 Task: Look for space in Juwana, Indonesia from 21st June, 2023 to 29th June, 2023 for 4 adults in price range Rs.7000 to Rs.12000. Place can be entire place with 2 bedrooms having 2 beds and 2 bathrooms. Property type can be house, flat, guest house. Booking option can be shelf check-in. Required host language is English.
Action: Mouse moved to (429, 78)
Screenshot: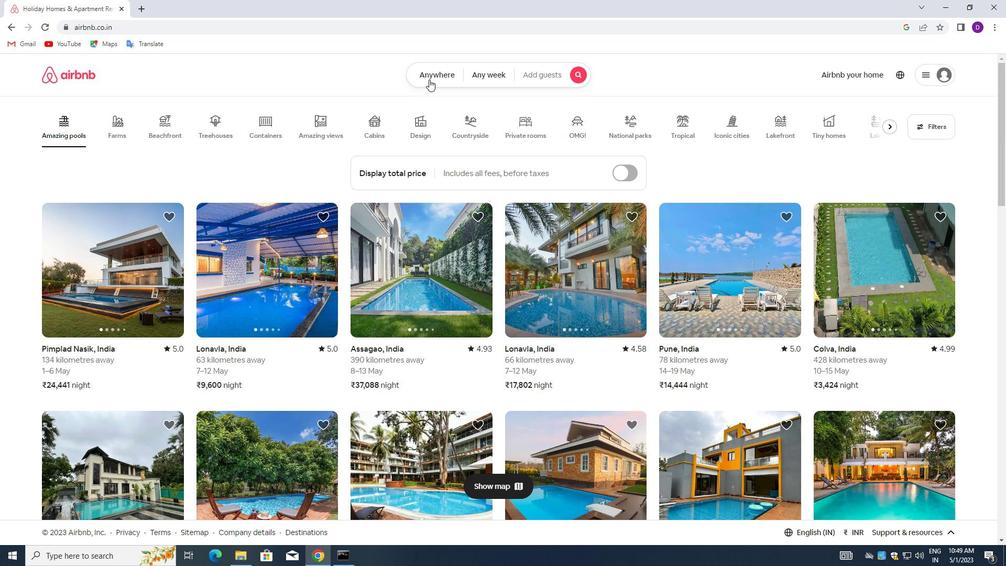 
Action: Mouse pressed left at (429, 78)
Screenshot: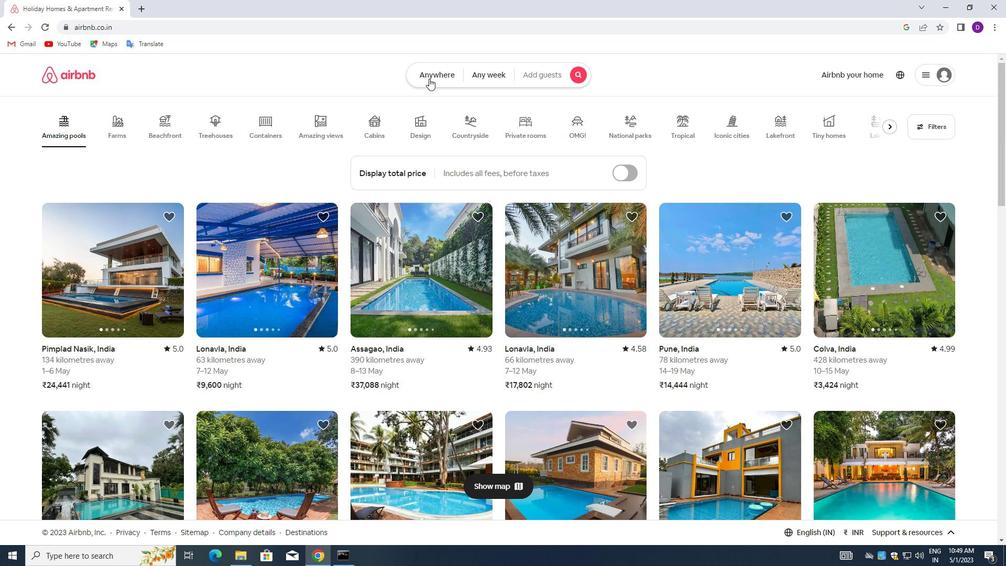 
Action: Mouse moved to (326, 116)
Screenshot: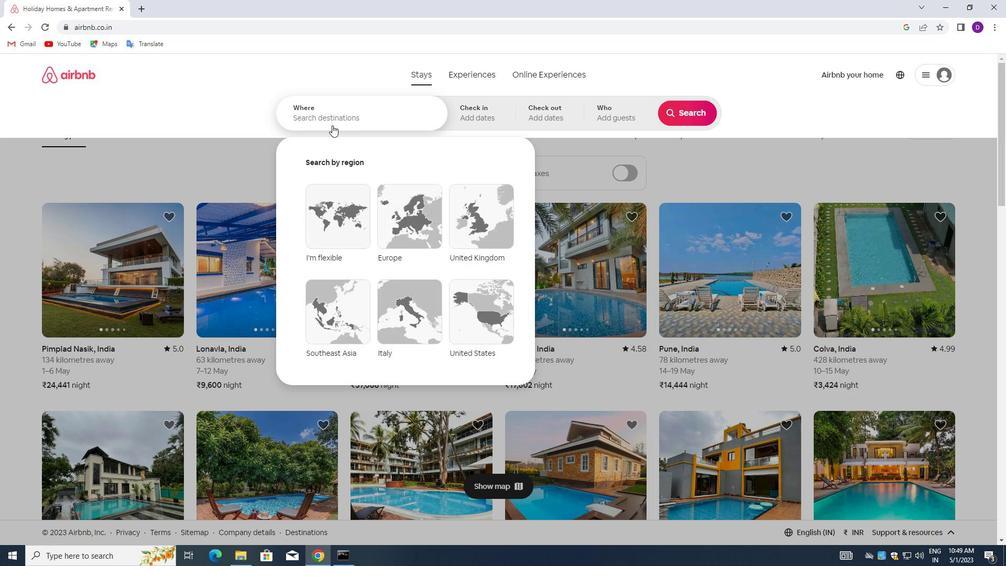 
Action: Mouse pressed left at (326, 116)
Screenshot: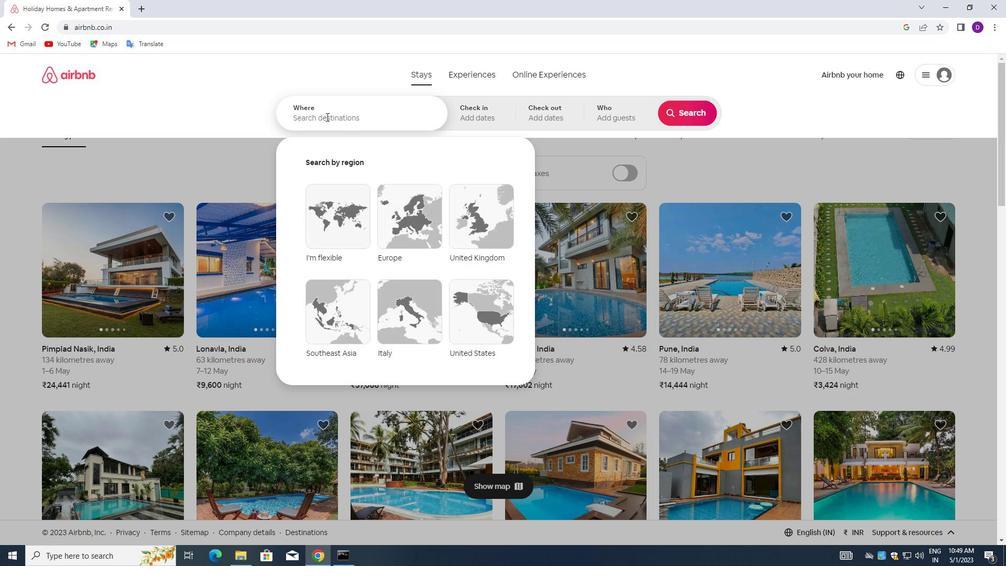 
Action: Mouse moved to (304, 113)
Screenshot: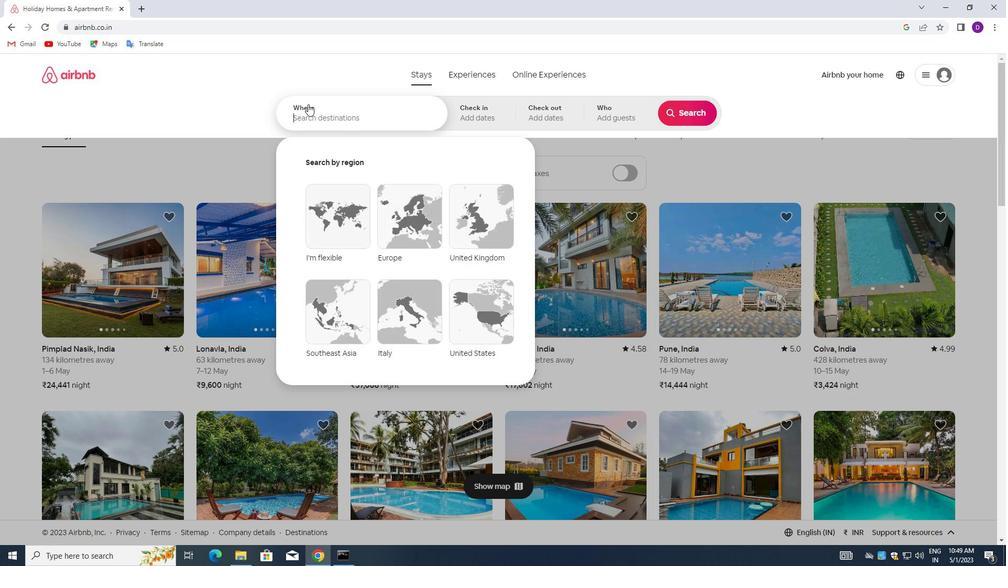 
Action: Mouse pressed left at (304, 113)
Screenshot: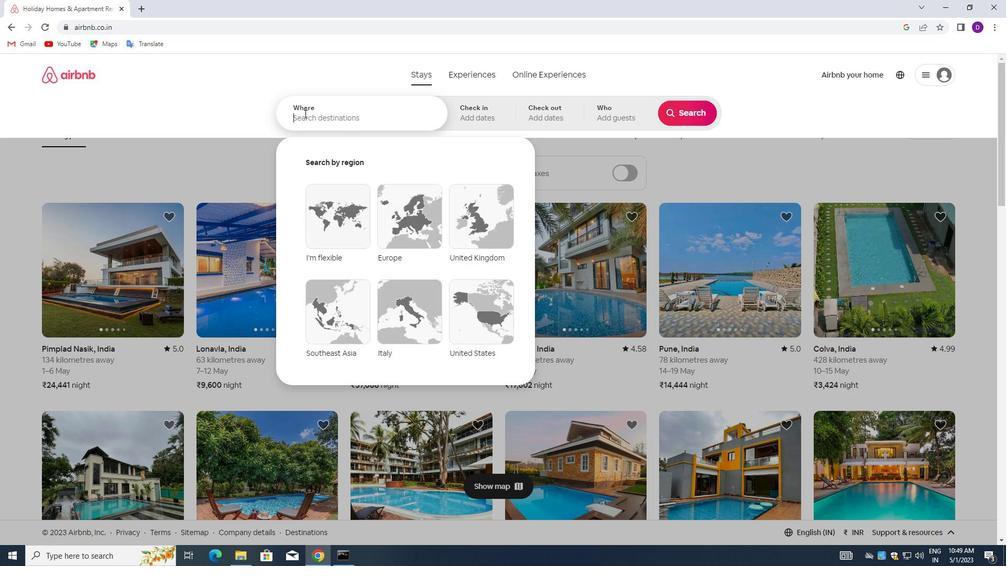 
Action: Key pressed <Key.shift>JUWANA,<Key.space><Key.shift>INDONESIA<Key.enter>
Screenshot: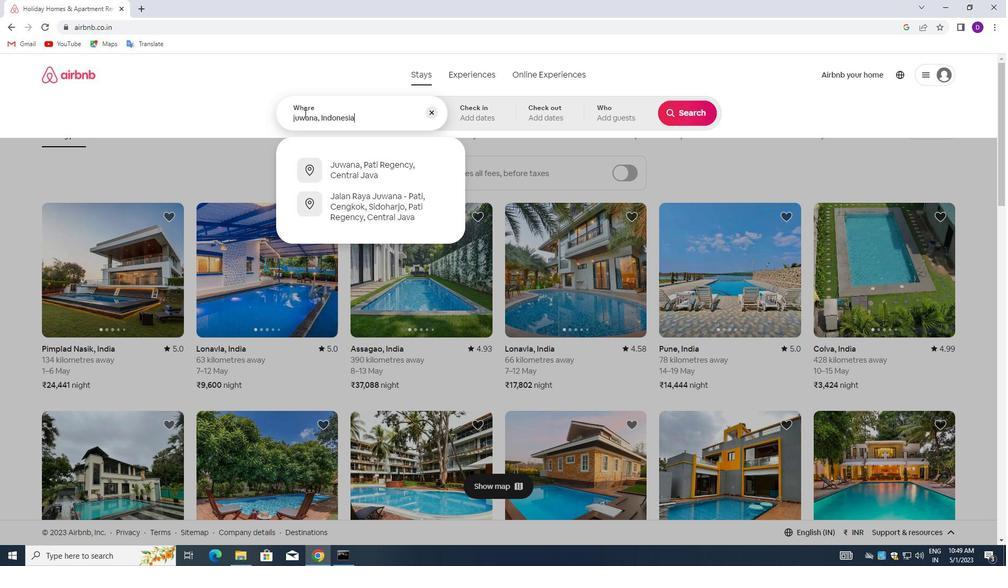 
Action: Mouse moved to (598, 319)
Screenshot: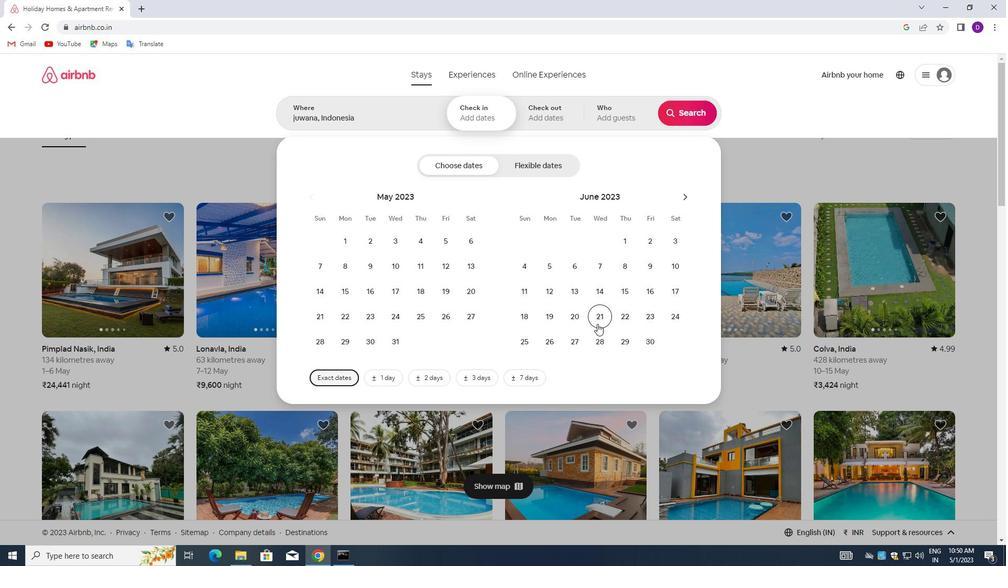 
Action: Mouse pressed left at (598, 319)
Screenshot: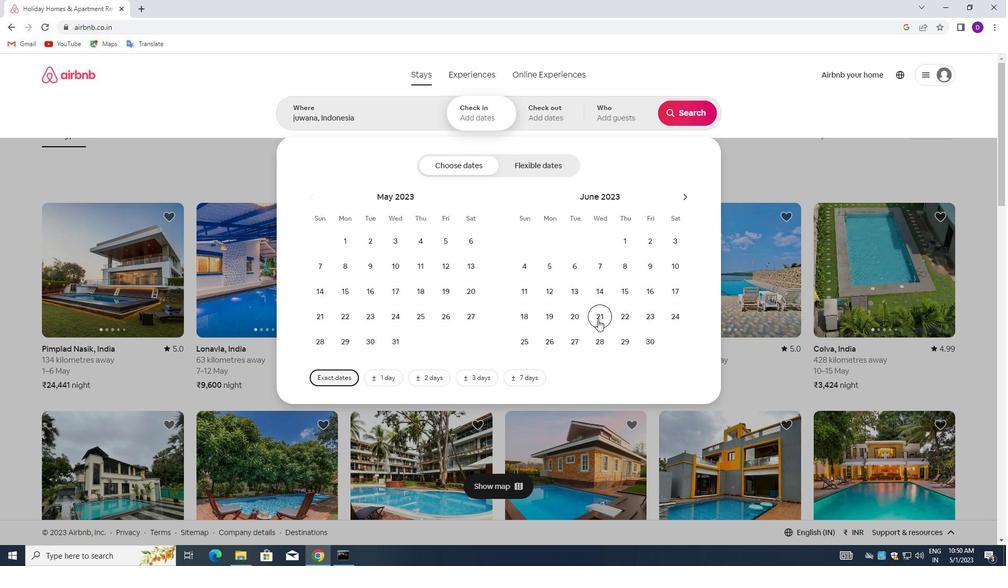 
Action: Mouse moved to (618, 333)
Screenshot: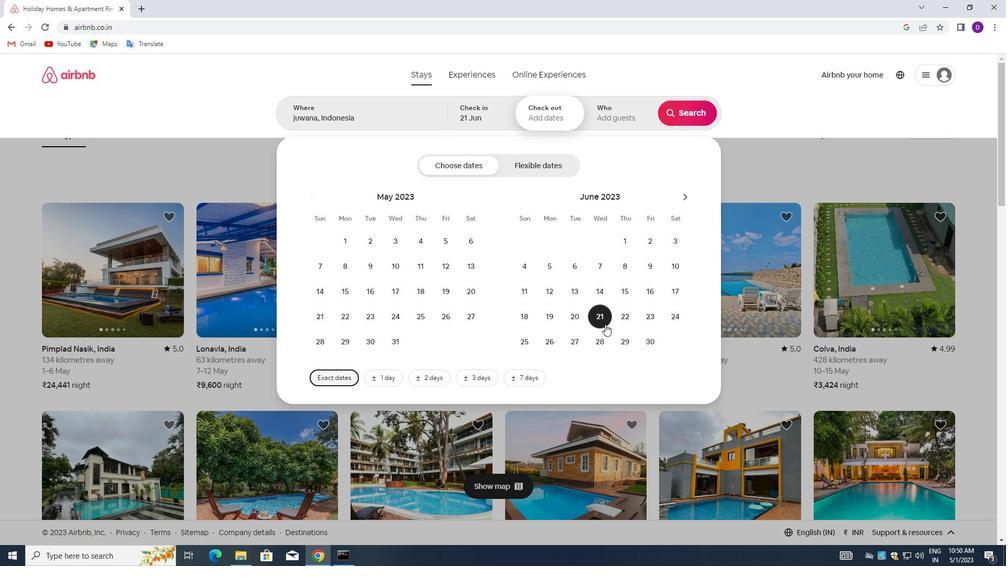 
Action: Mouse pressed left at (618, 333)
Screenshot: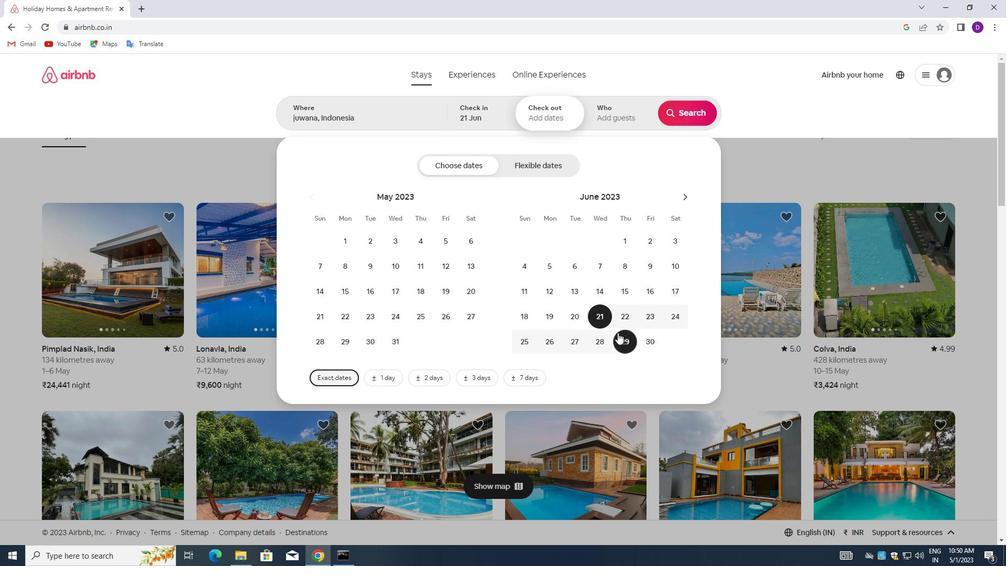 
Action: Mouse moved to (610, 120)
Screenshot: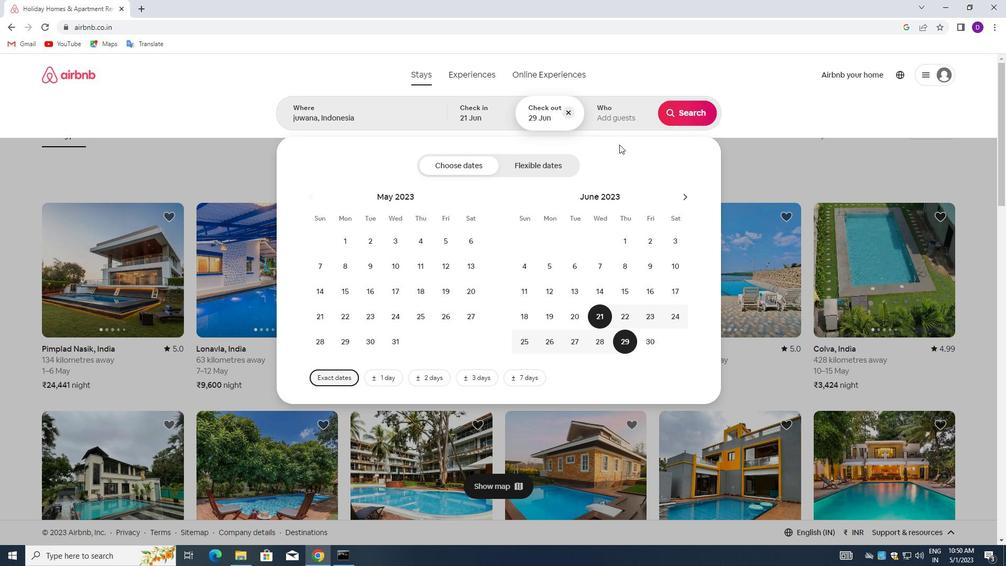 
Action: Mouse pressed left at (610, 120)
Screenshot: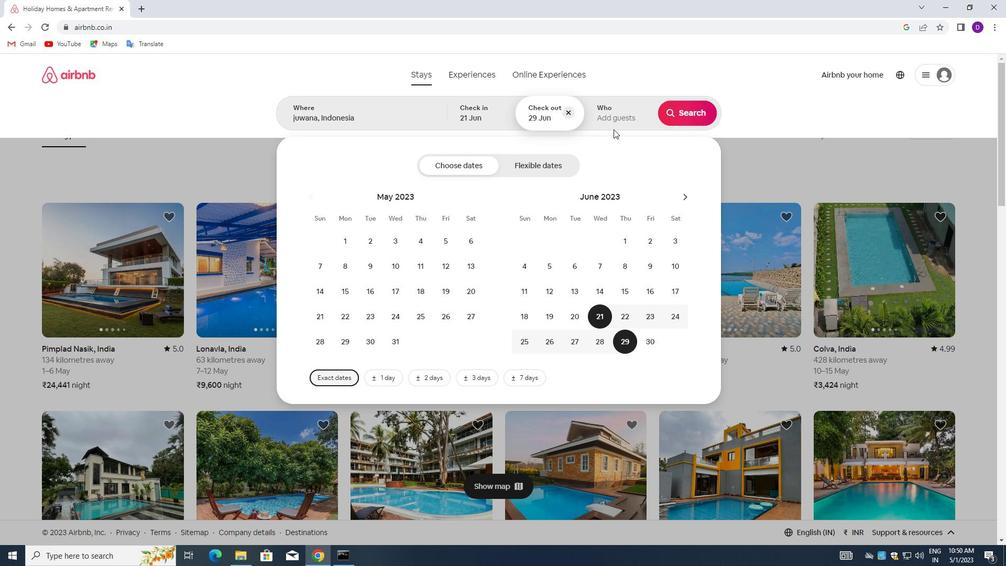 
Action: Mouse moved to (692, 166)
Screenshot: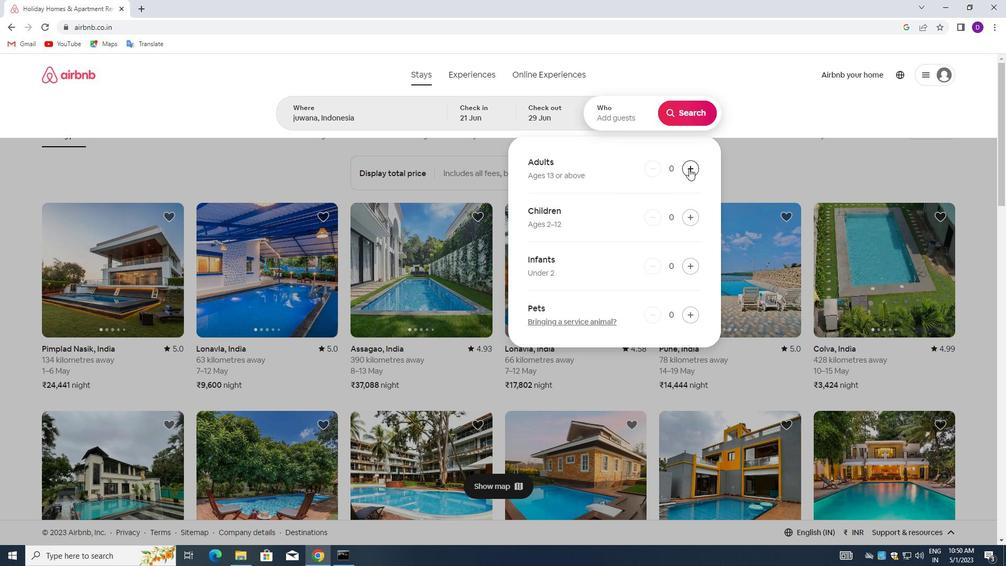 
Action: Mouse pressed left at (692, 166)
Screenshot: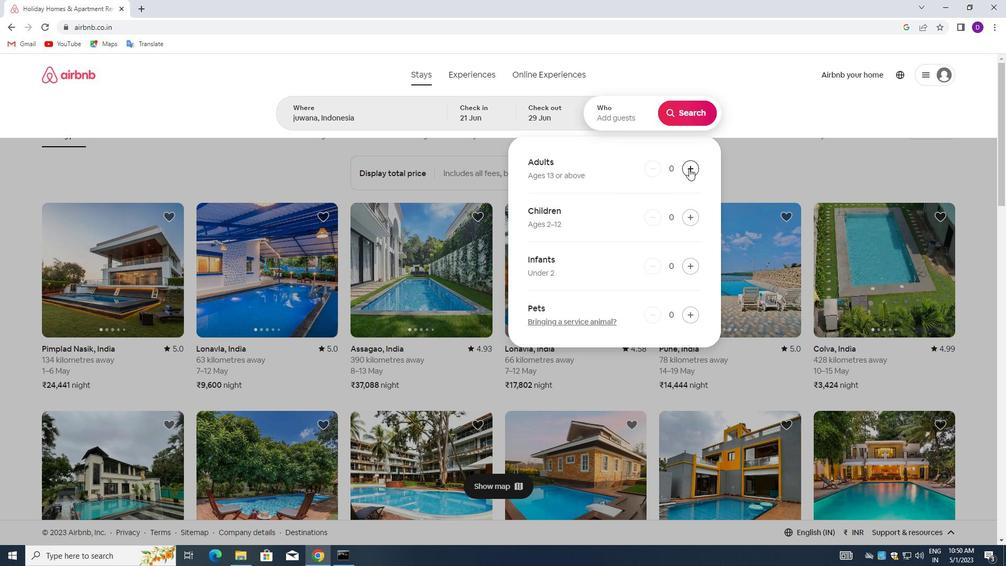 
Action: Mouse pressed left at (692, 166)
Screenshot: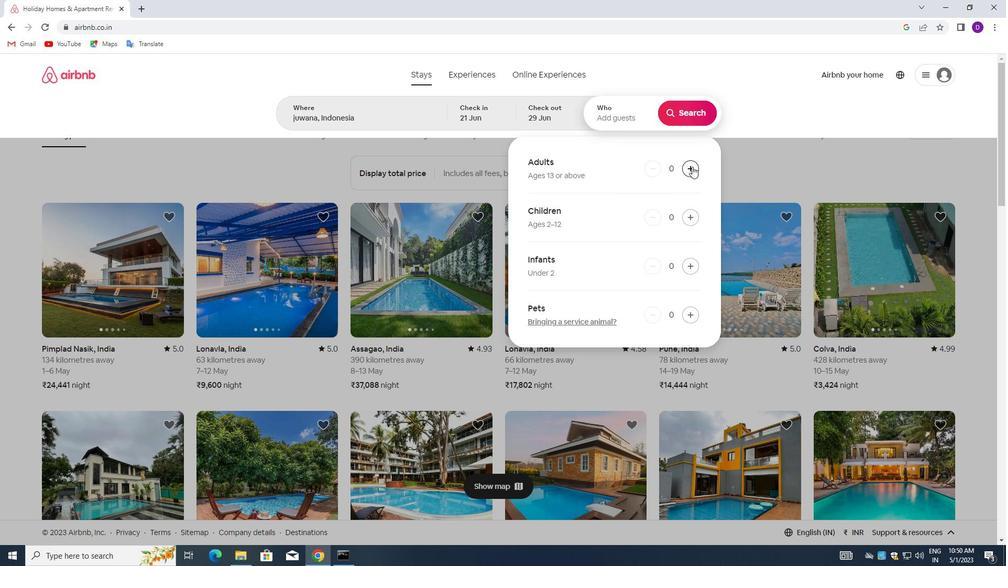
Action: Mouse pressed left at (692, 166)
Screenshot: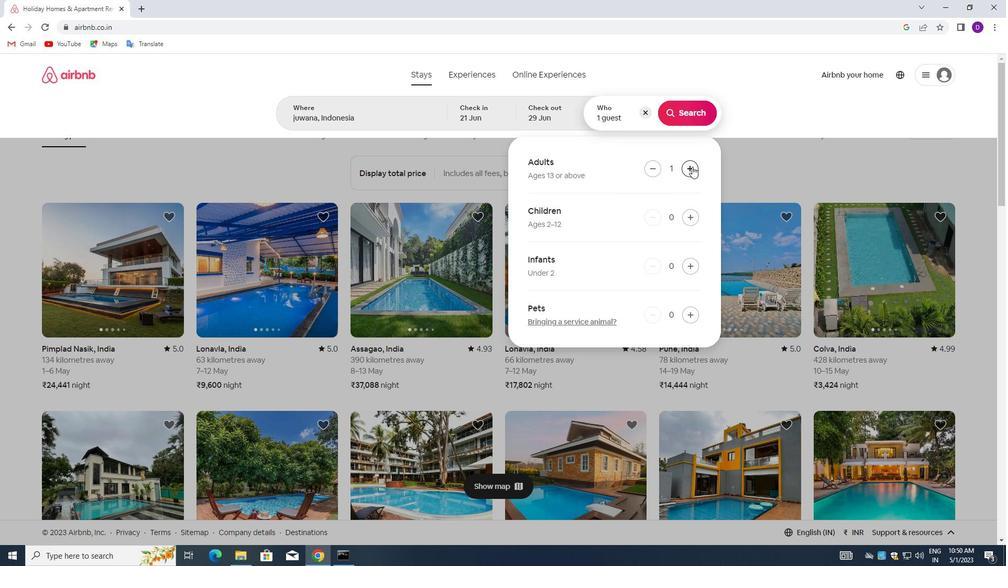 
Action: Mouse pressed left at (692, 166)
Screenshot: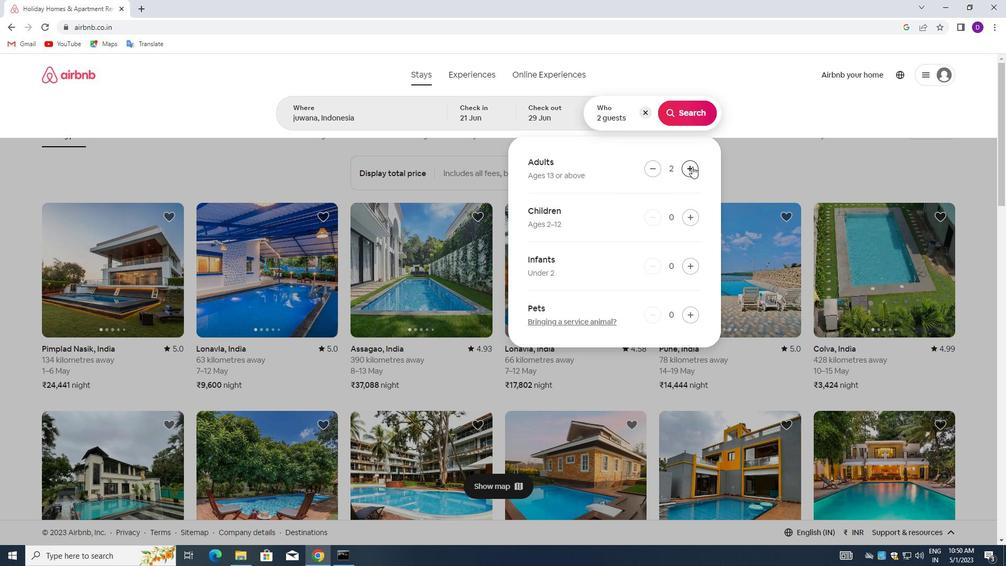 
Action: Mouse moved to (688, 114)
Screenshot: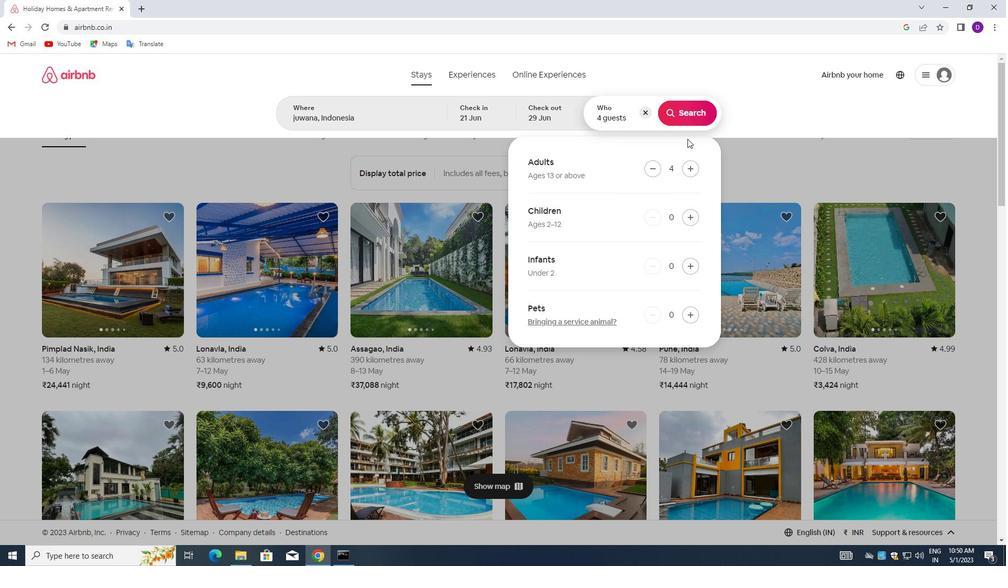 
Action: Mouse pressed left at (688, 114)
Screenshot: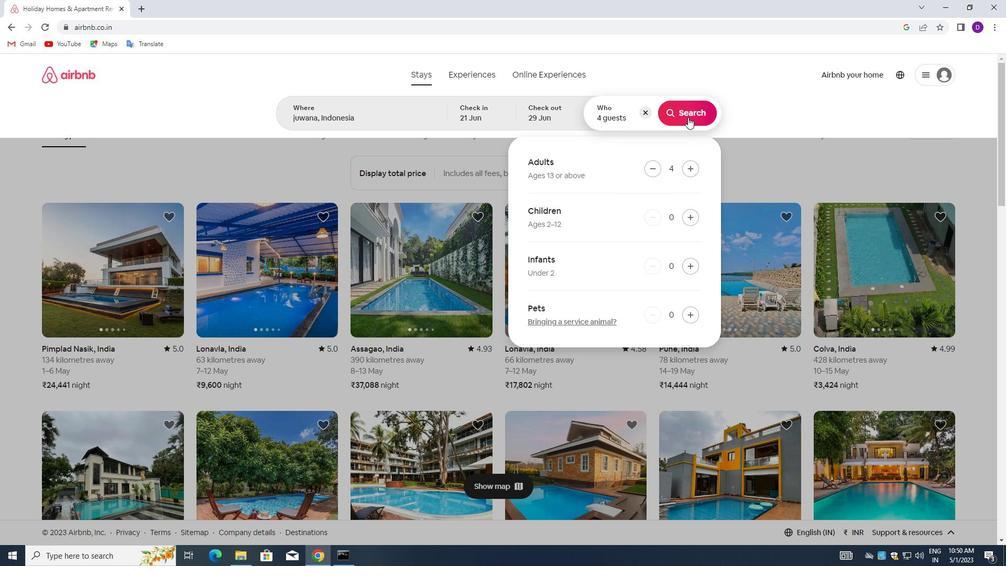 
Action: Mouse moved to (946, 116)
Screenshot: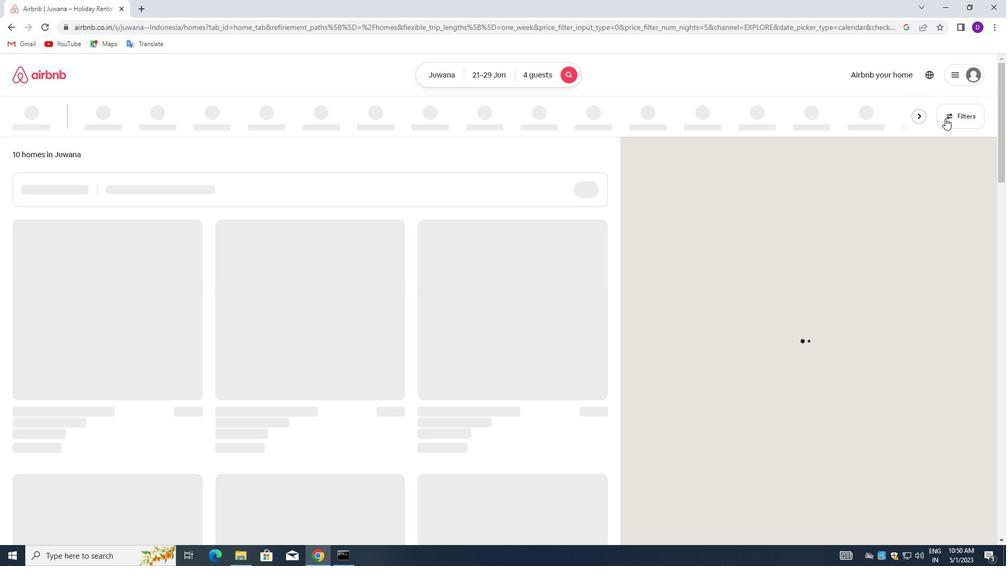 
Action: Mouse pressed left at (946, 116)
Screenshot: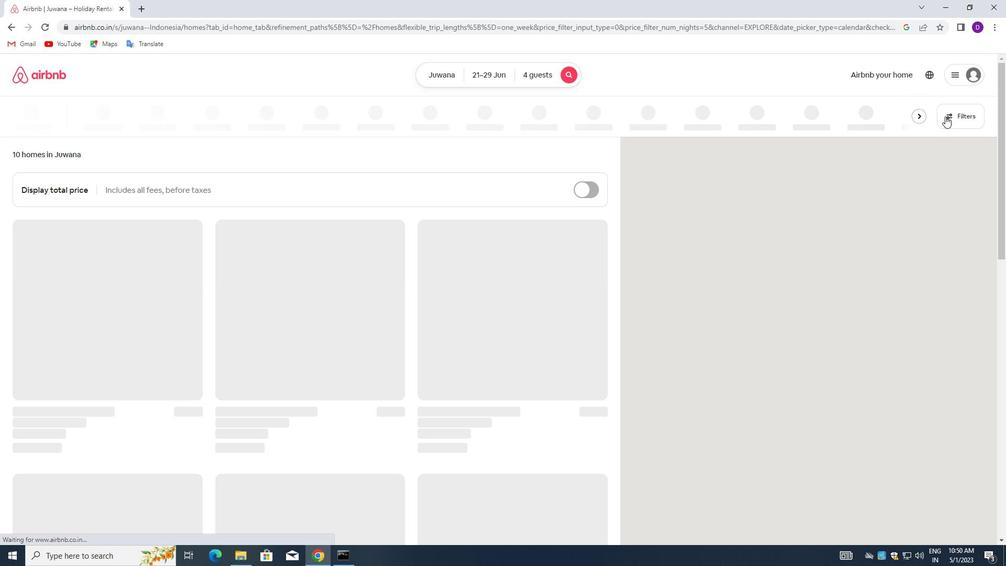 
Action: Mouse moved to (363, 250)
Screenshot: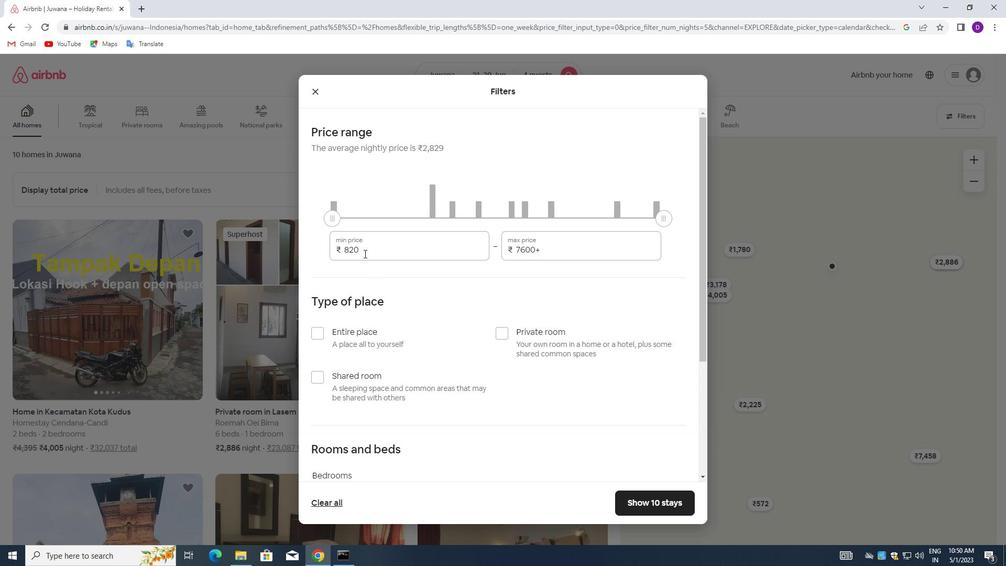 
Action: Mouse pressed left at (363, 250)
Screenshot: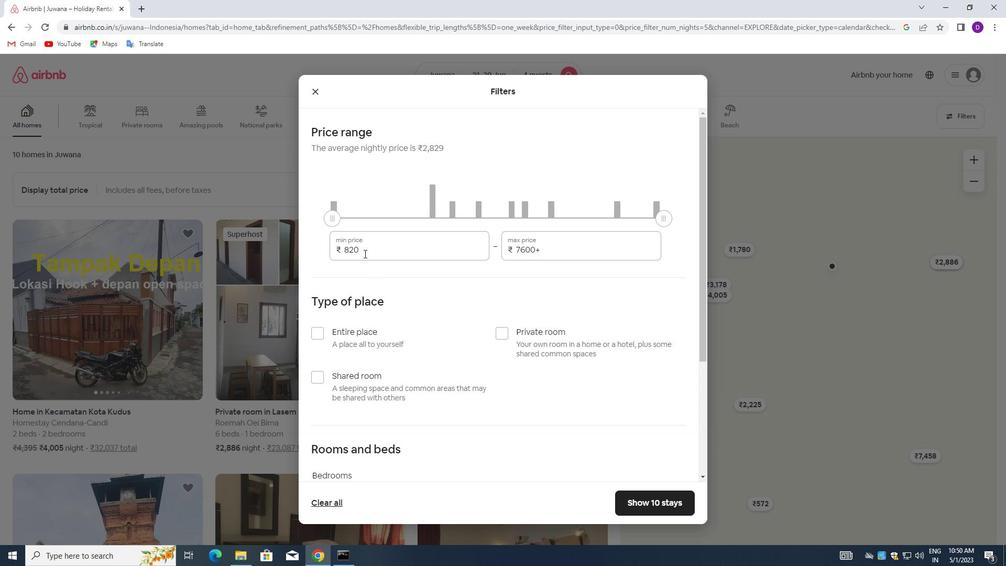 
Action: Mouse pressed left at (363, 250)
Screenshot: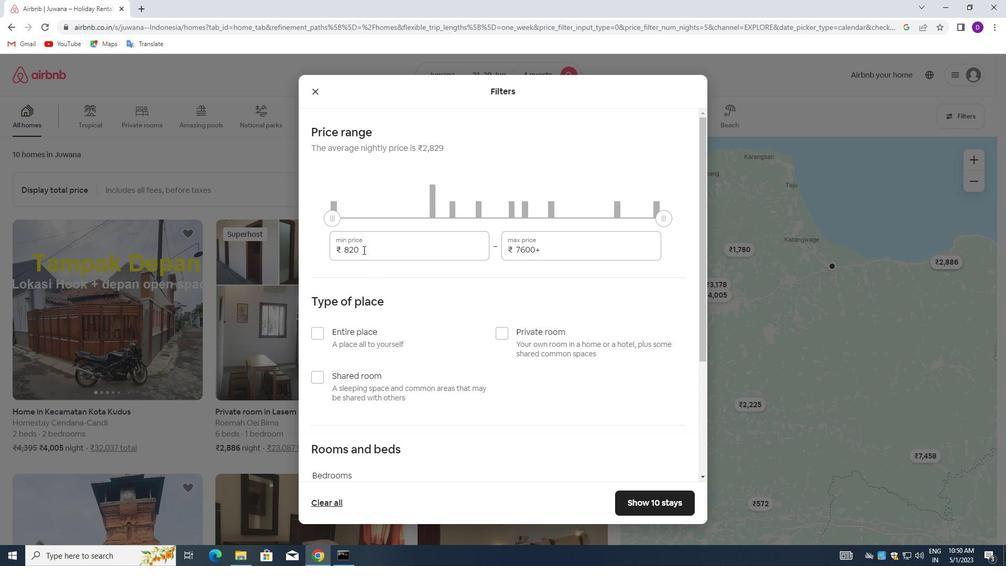 
Action: Key pressed 7000<Key.tab>12000
Screenshot: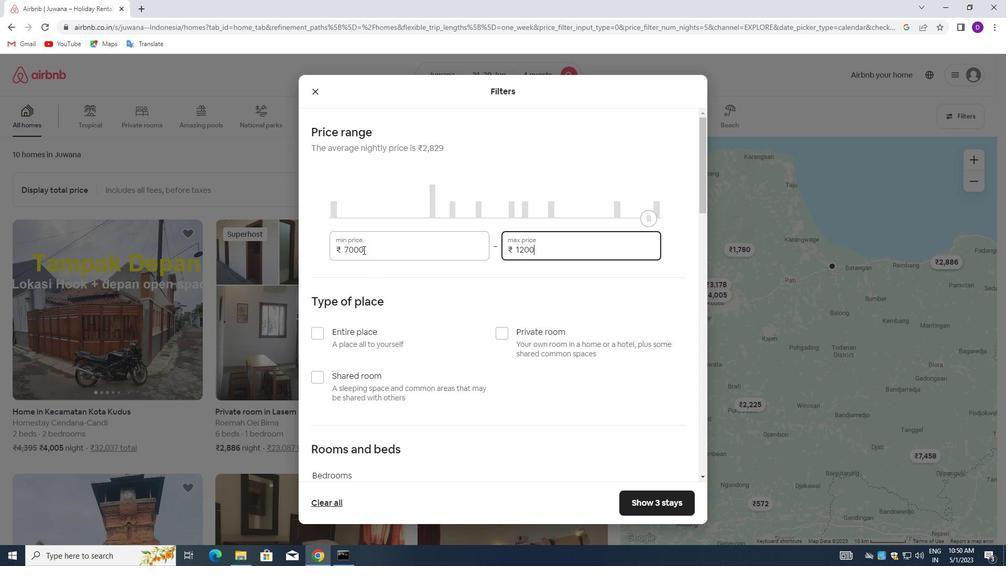 
Action: Mouse moved to (400, 320)
Screenshot: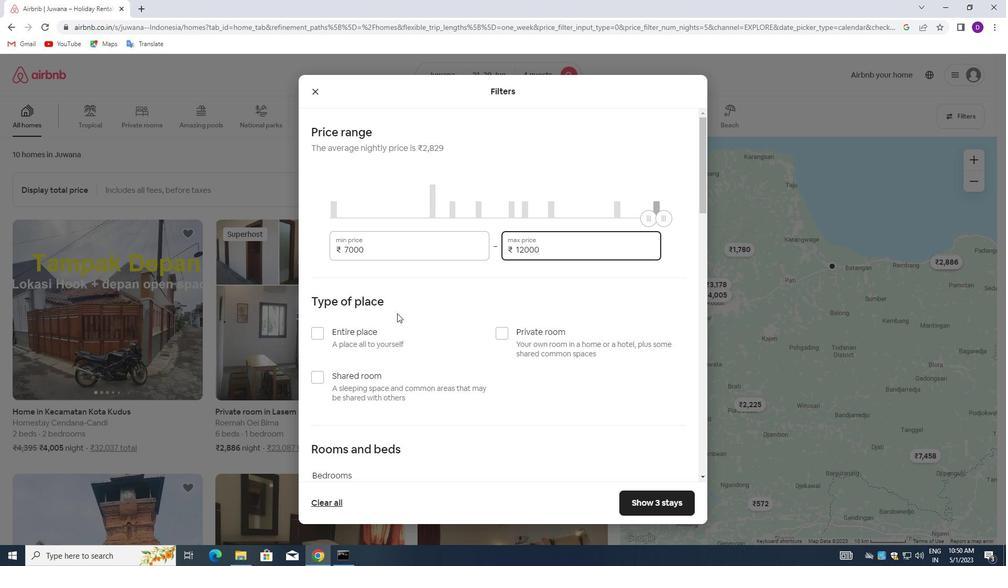 
Action: Mouse scrolled (400, 320) with delta (0, 0)
Screenshot: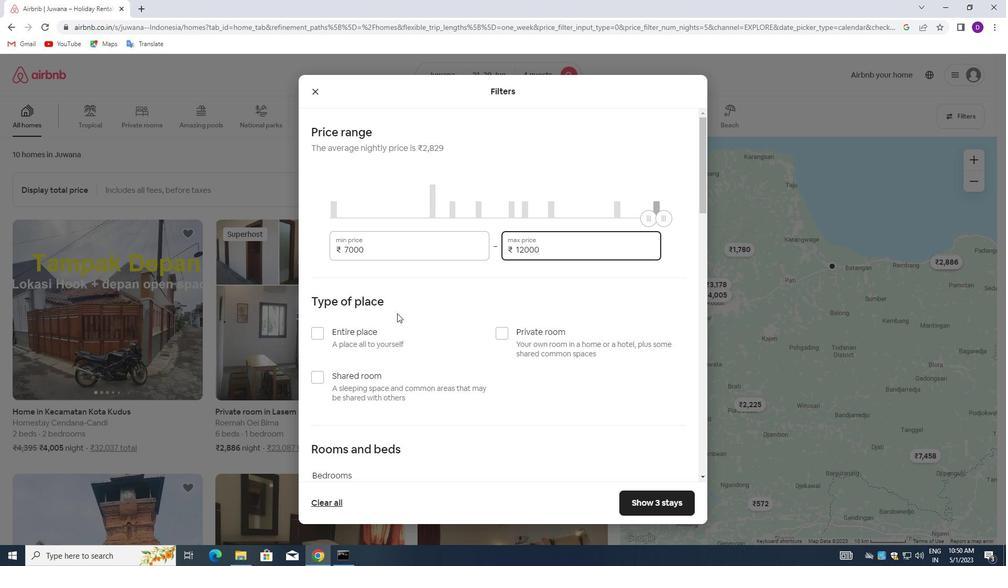 
Action: Mouse moved to (318, 277)
Screenshot: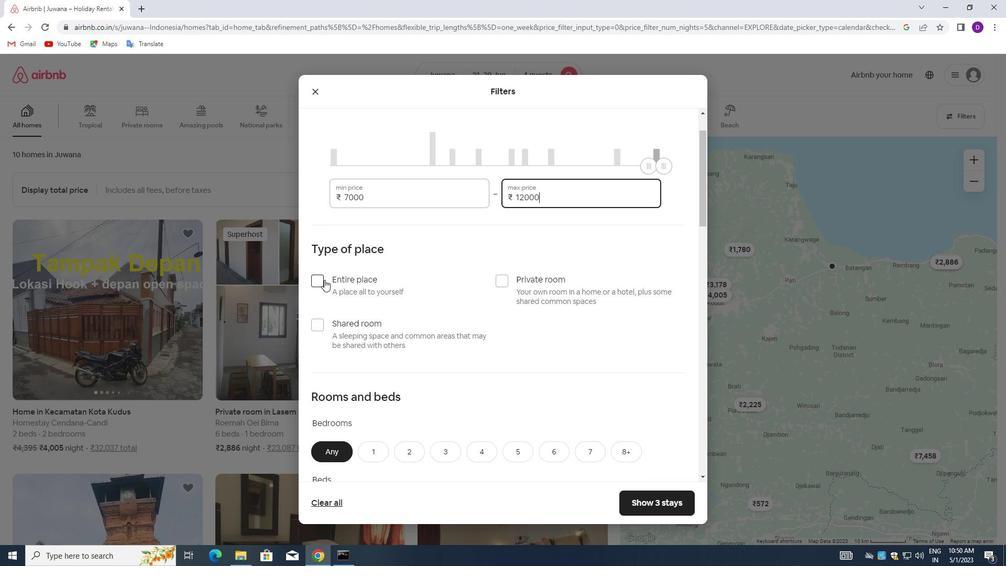 
Action: Mouse pressed left at (318, 277)
Screenshot: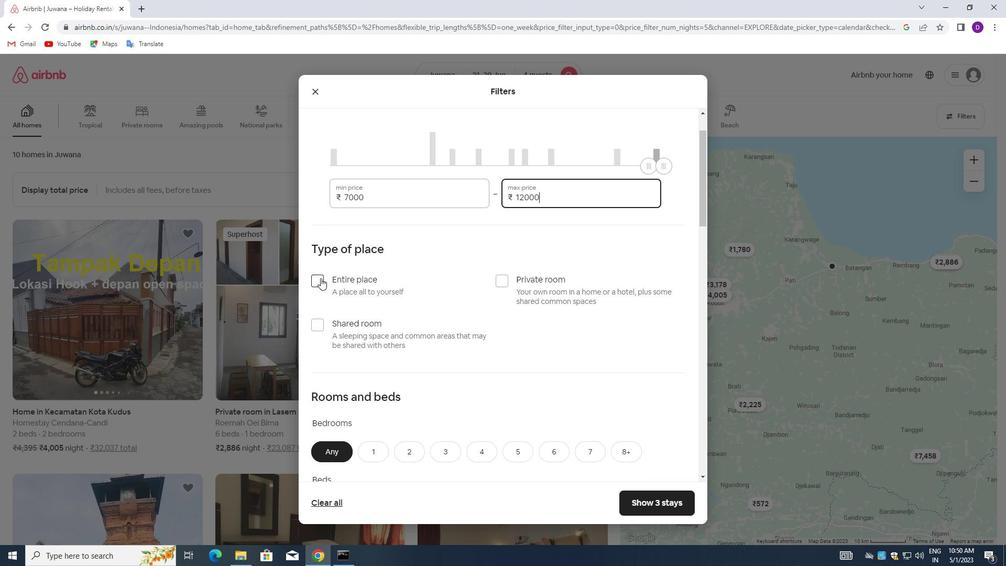 
Action: Mouse moved to (441, 315)
Screenshot: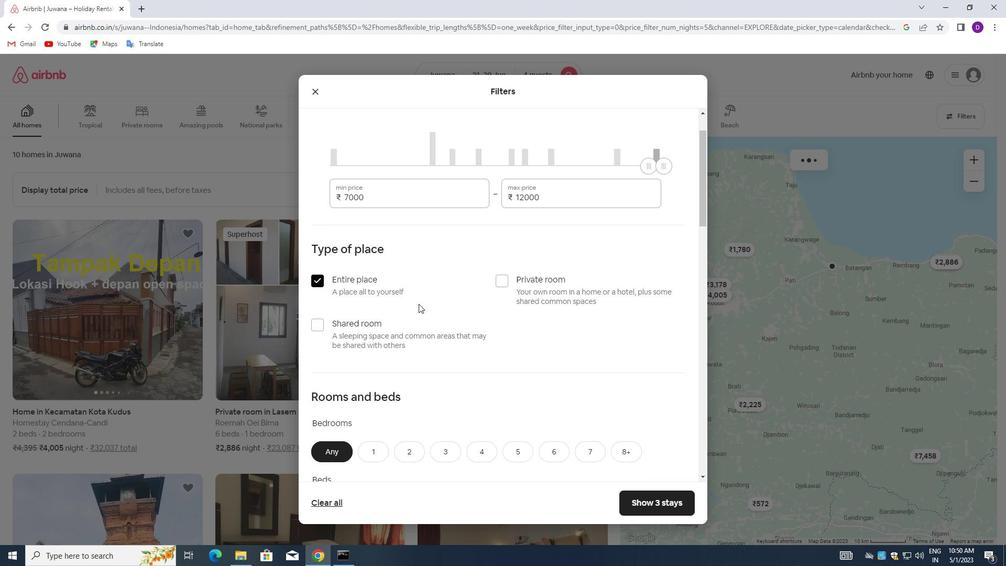 
Action: Mouse scrolled (441, 315) with delta (0, 0)
Screenshot: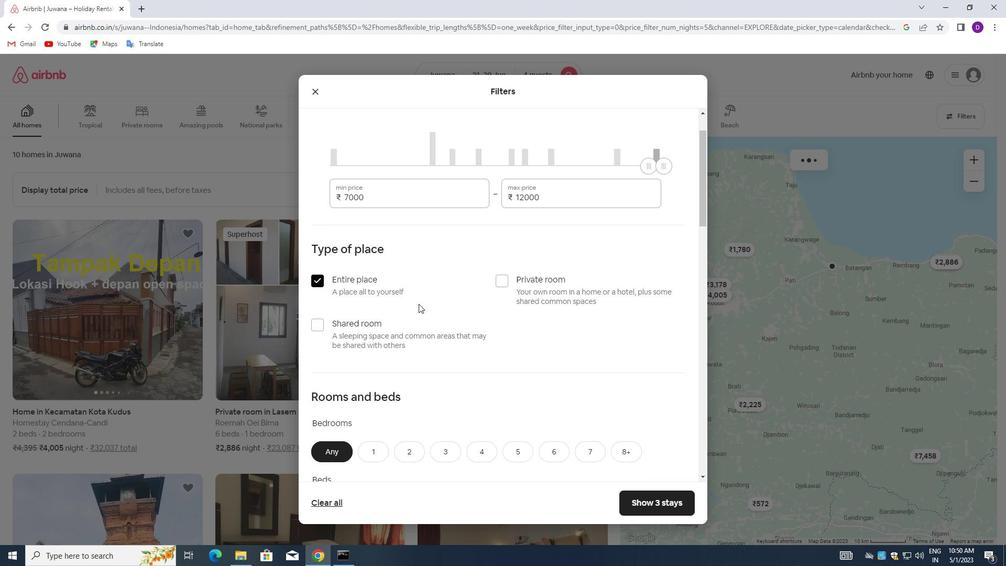 
Action: Mouse moved to (441, 317)
Screenshot: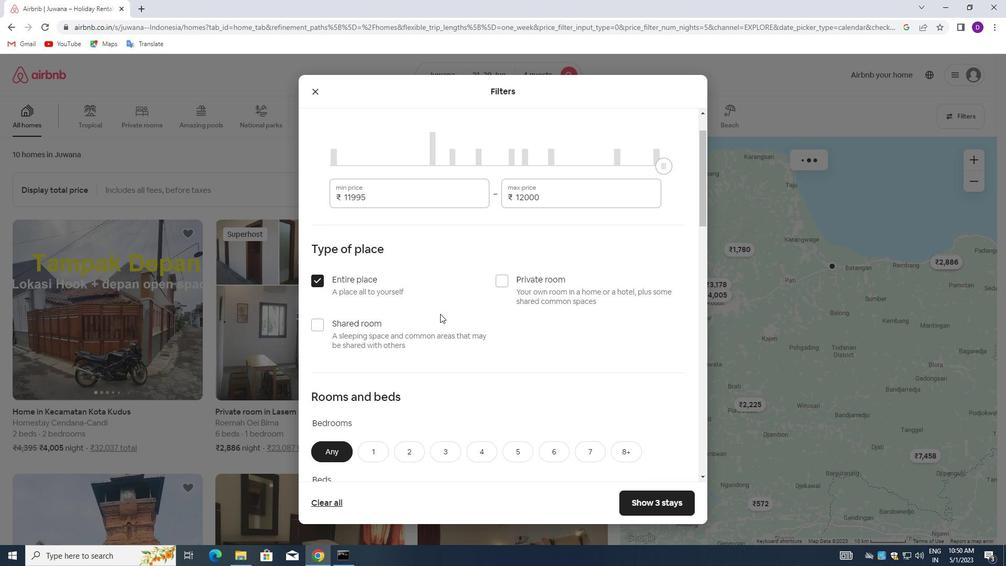 
Action: Mouse scrolled (441, 316) with delta (0, 0)
Screenshot: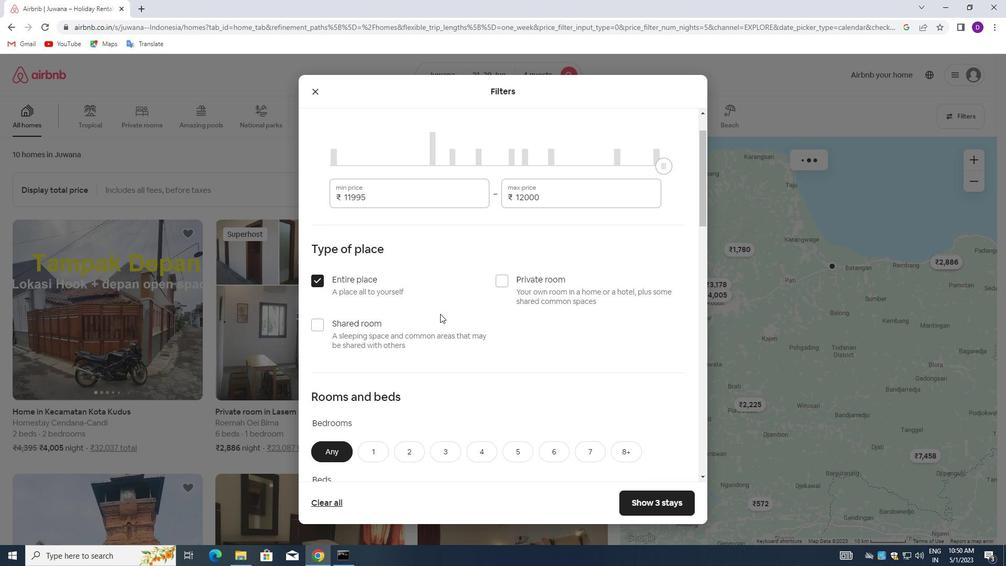 
Action: Mouse moved to (441, 317)
Screenshot: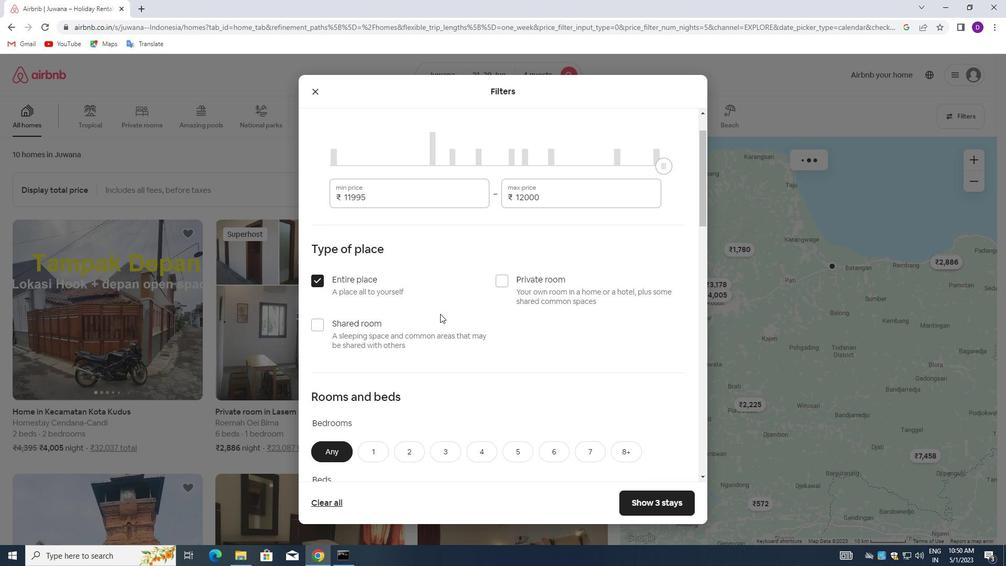 
Action: Mouse scrolled (441, 317) with delta (0, 0)
Screenshot: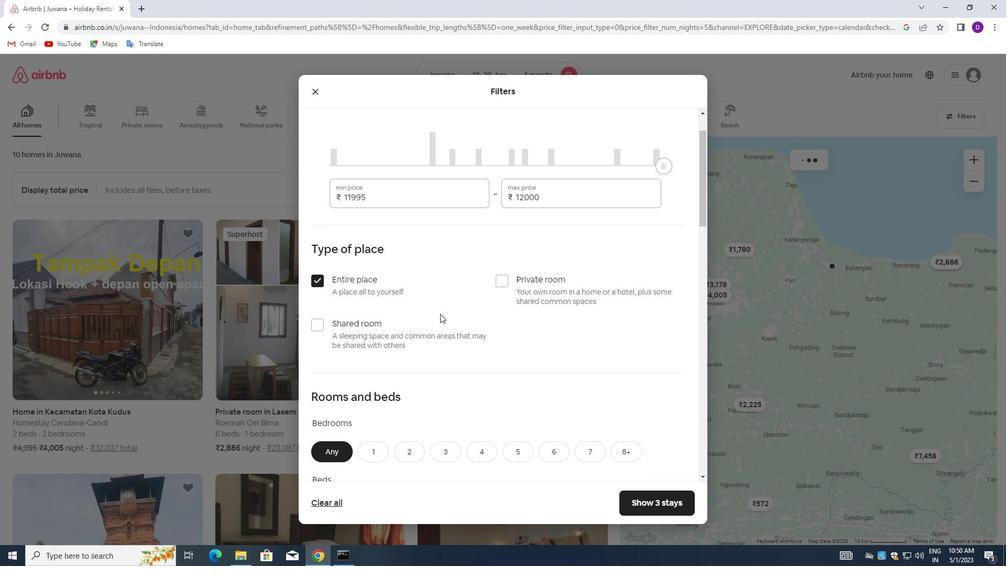 
Action: Mouse moved to (412, 298)
Screenshot: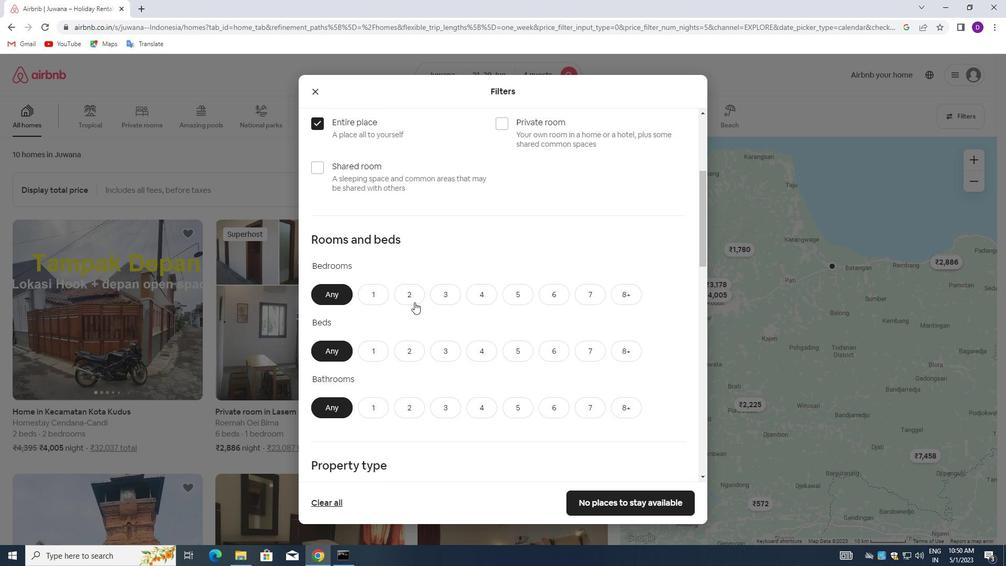 
Action: Mouse pressed left at (412, 298)
Screenshot: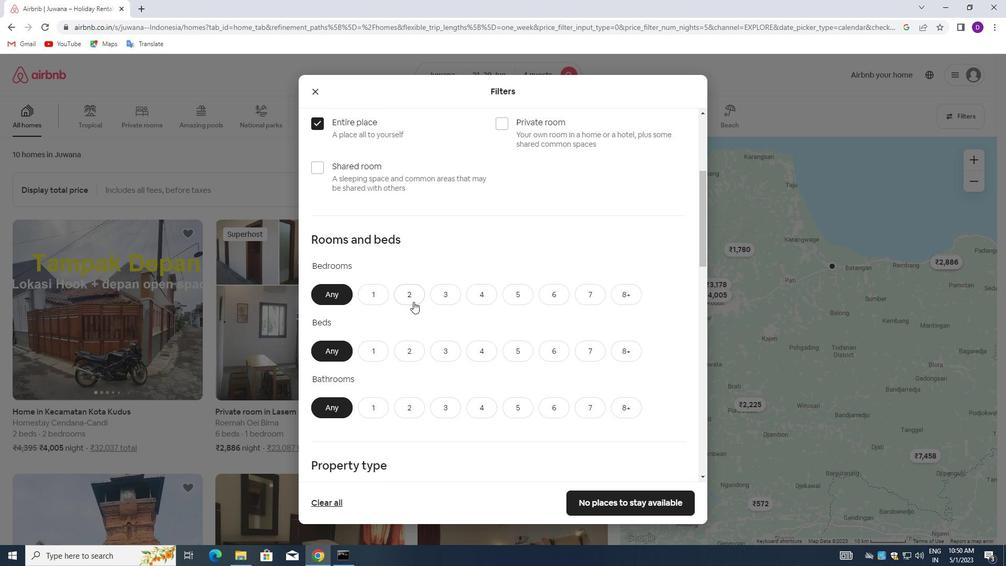 
Action: Mouse moved to (413, 339)
Screenshot: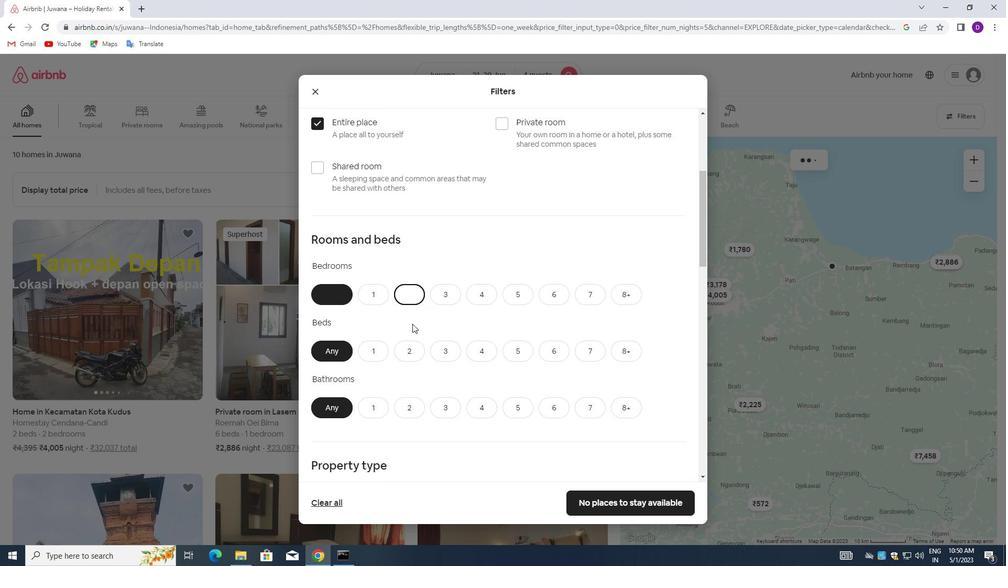 
Action: Mouse pressed left at (413, 339)
Screenshot: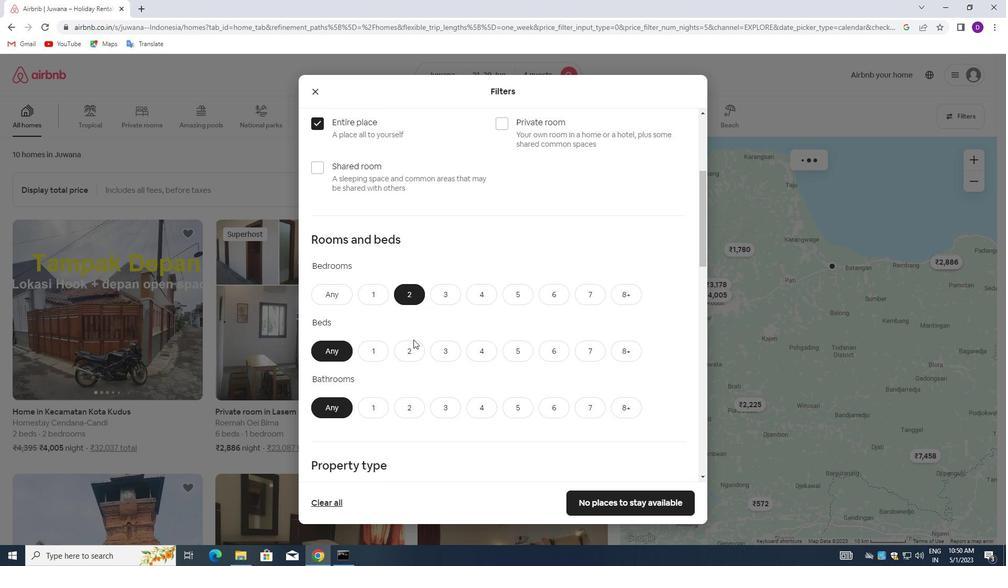 
Action: Mouse moved to (413, 349)
Screenshot: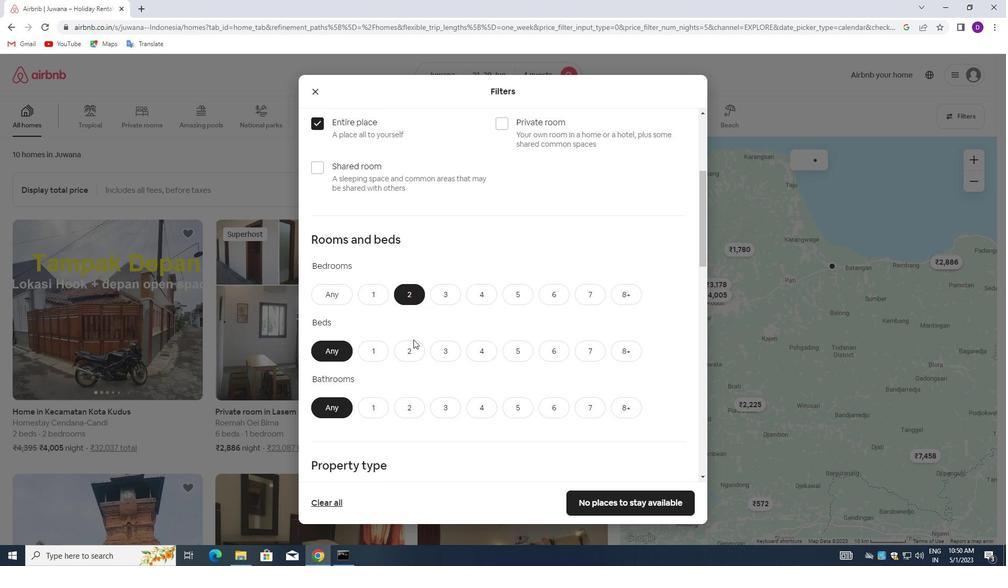 
Action: Mouse pressed left at (413, 349)
Screenshot: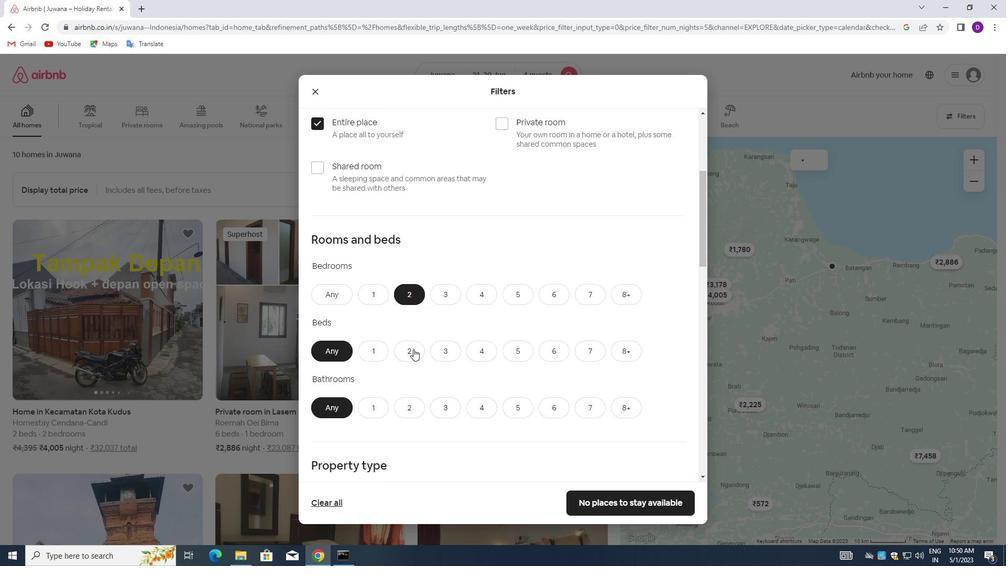 
Action: Mouse moved to (412, 398)
Screenshot: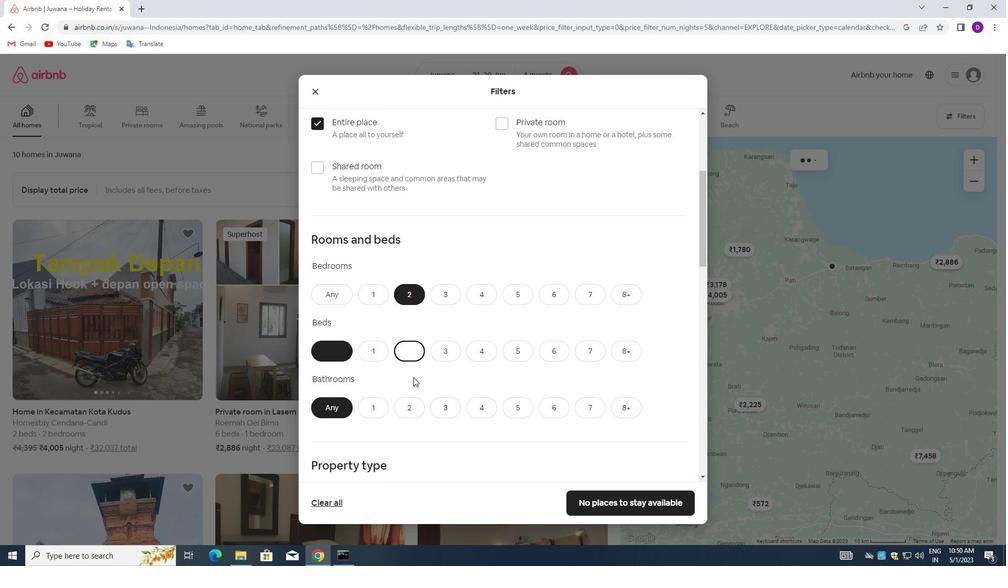 
Action: Mouse pressed left at (412, 398)
Screenshot: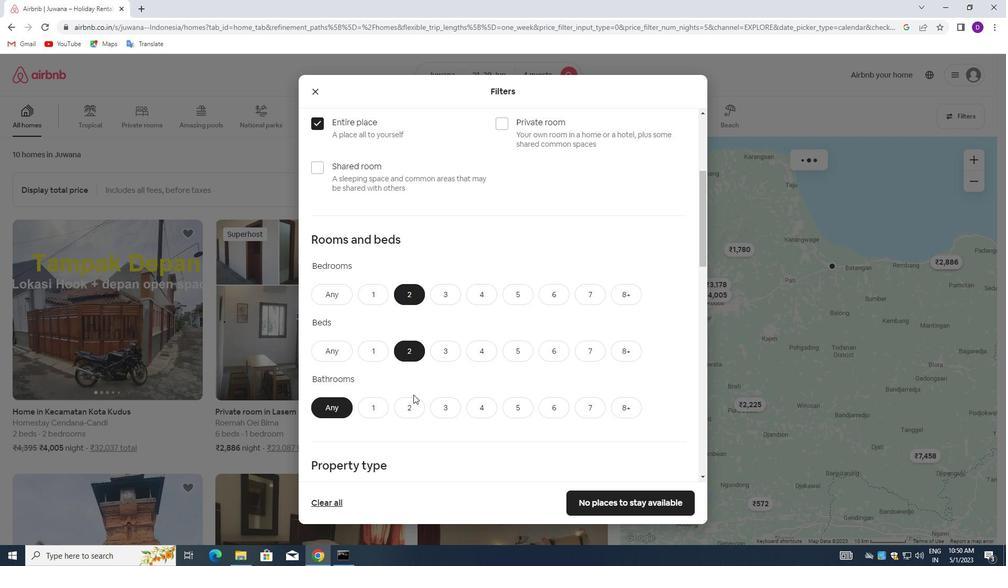 
Action: Mouse moved to (439, 367)
Screenshot: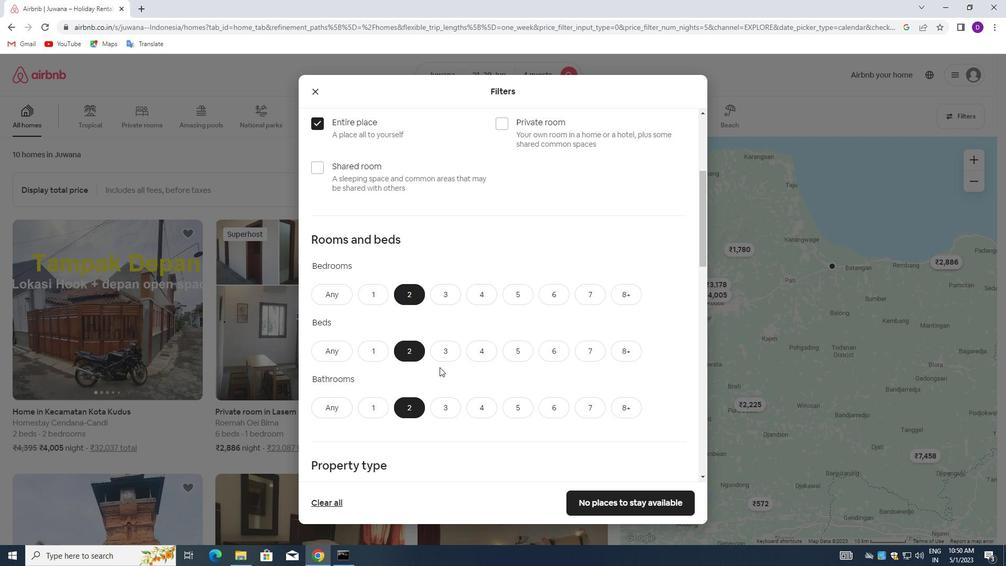 
Action: Mouse scrolled (439, 367) with delta (0, 0)
Screenshot: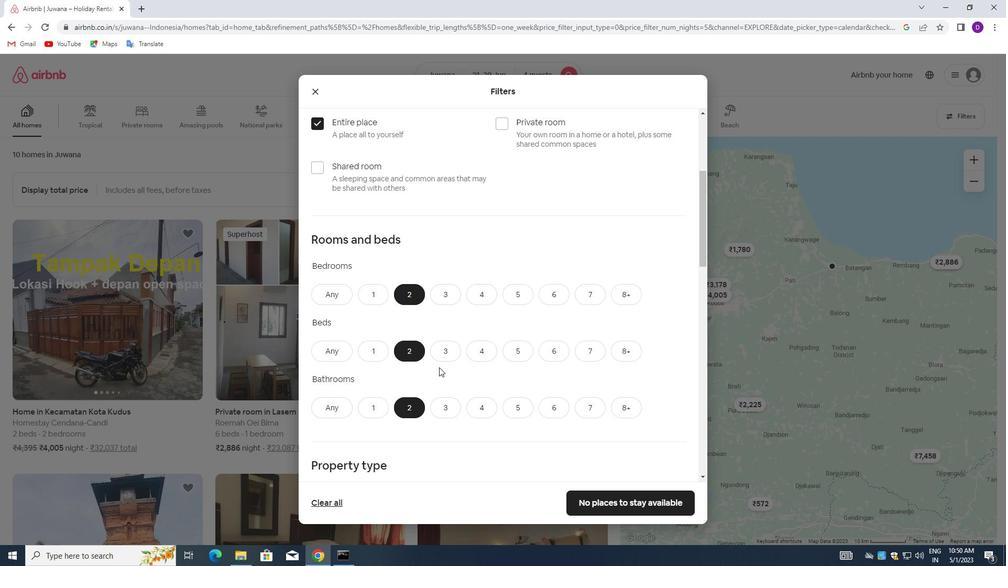 
Action: Mouse scrolled (439, 367) with delta (0, 0)
Screenshot: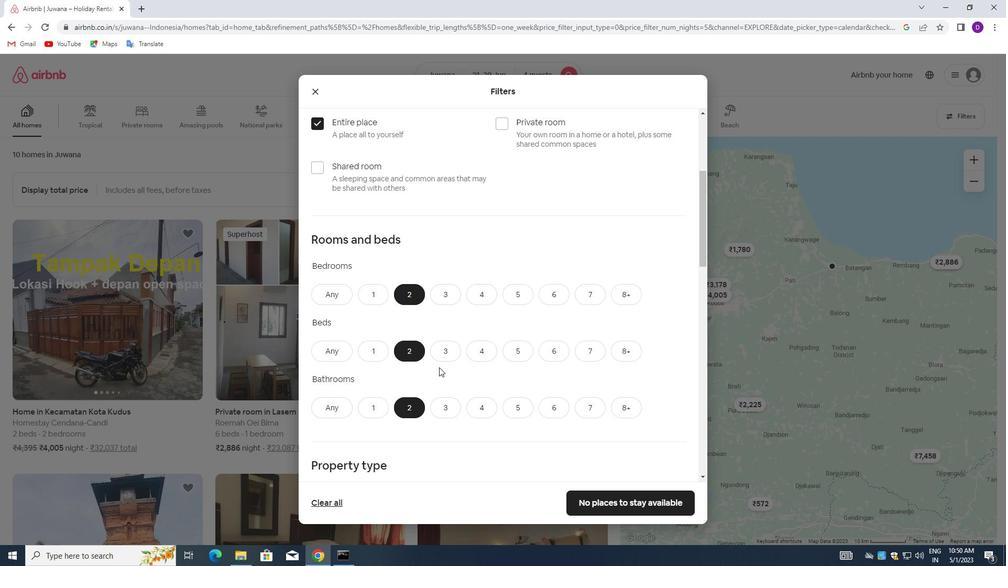 
Action: Mouse scrolled (439, 367) with delta (0, 0)
Screenshot: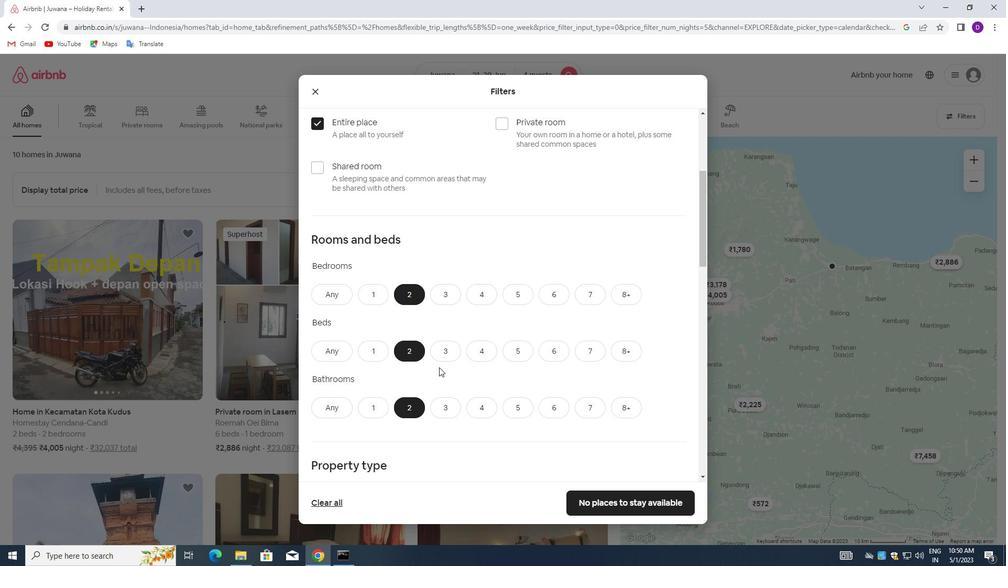 
Action: Mouse scrolled (439, 367) with delta (0, 0)
Screenshot: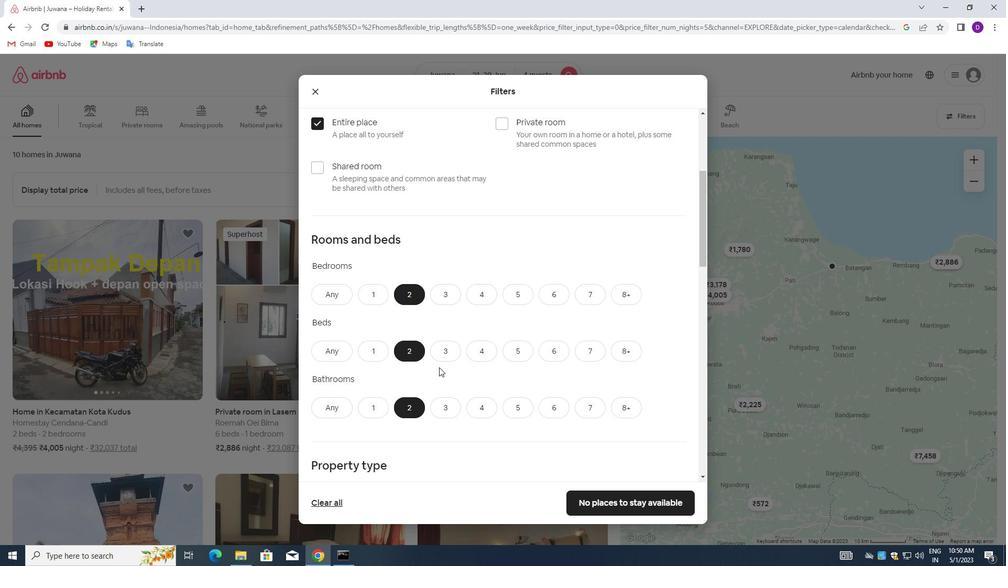 
Action: Mouse scrolled (439, 367) with delta (0, 0)
Screenshot: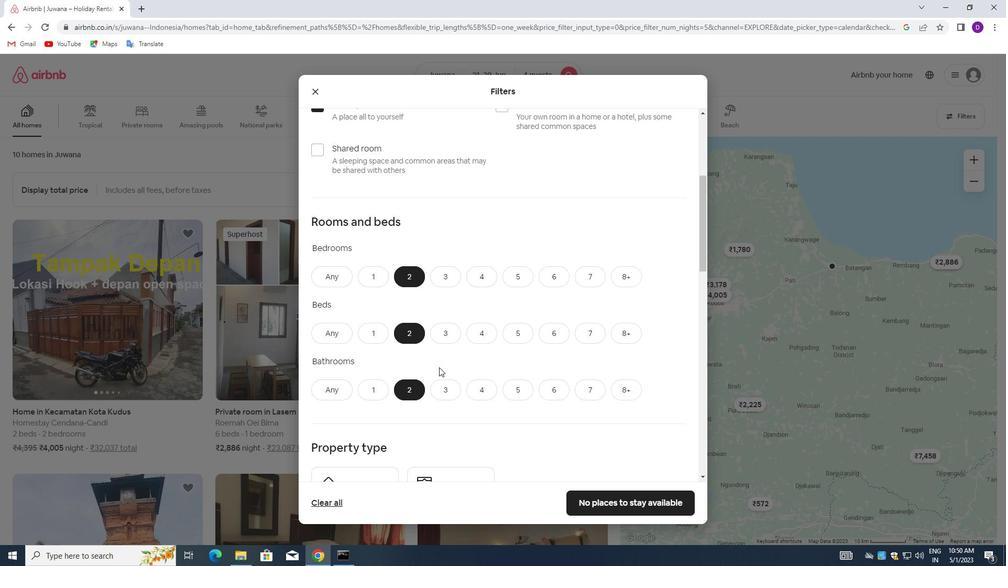 
Action: Mouse moved to (363, 265)
Screenshot: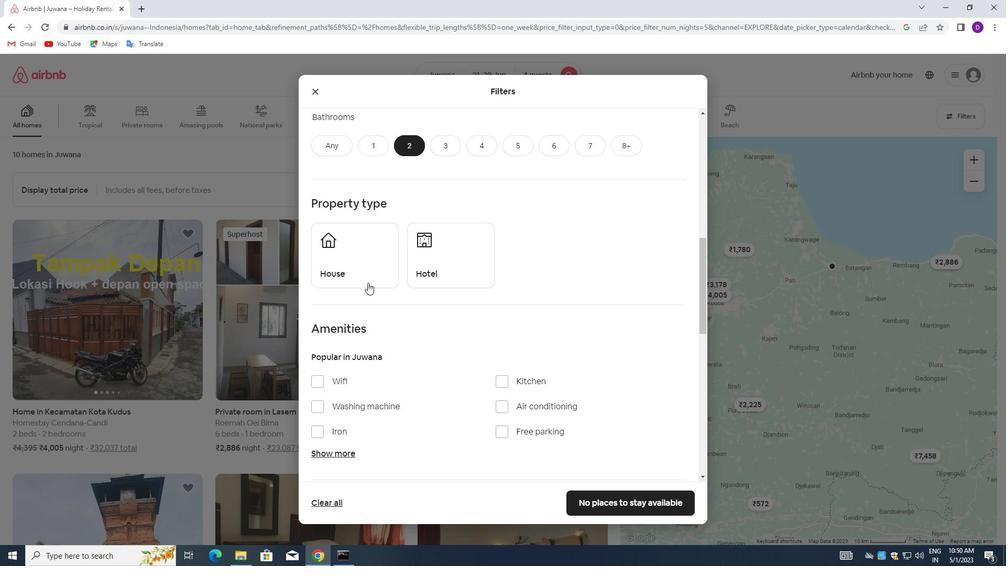 
Action: Mouse pressed left at (363, 265)
Screenshot: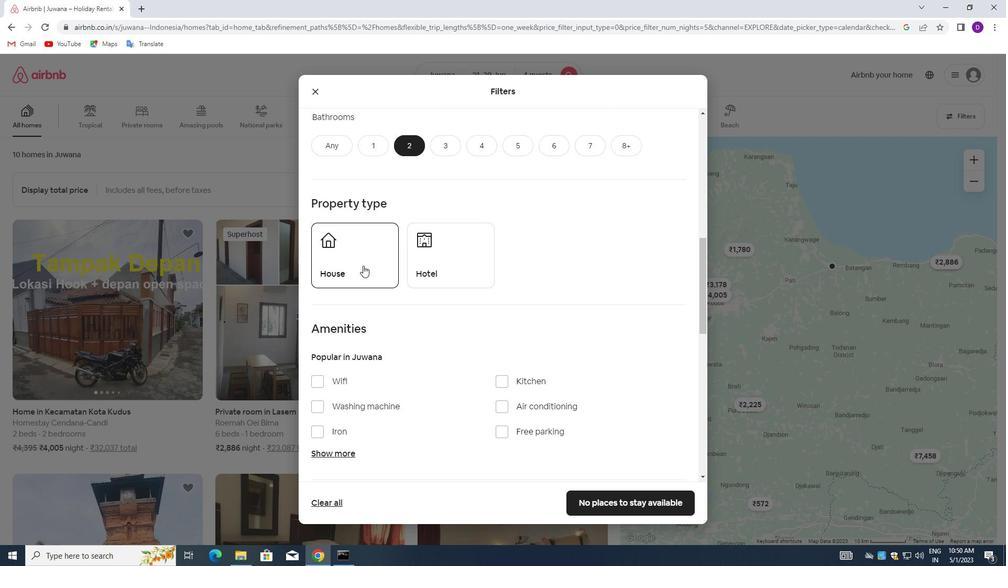 
Action: Mouse moved to (435, 326)
Screenshot: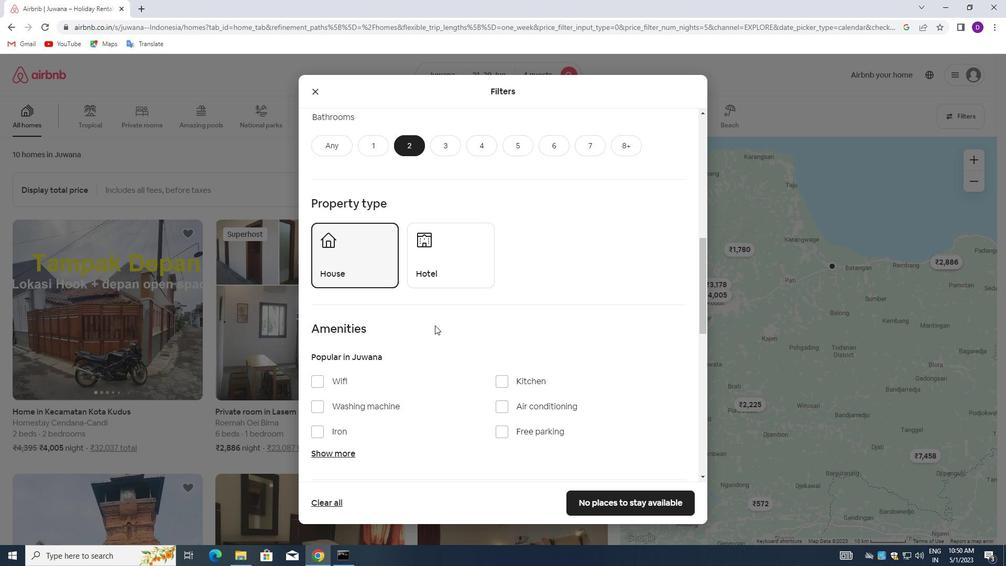 
Action: Mouse scrolled (435, 326) with delta (0, 0)
Screenshot: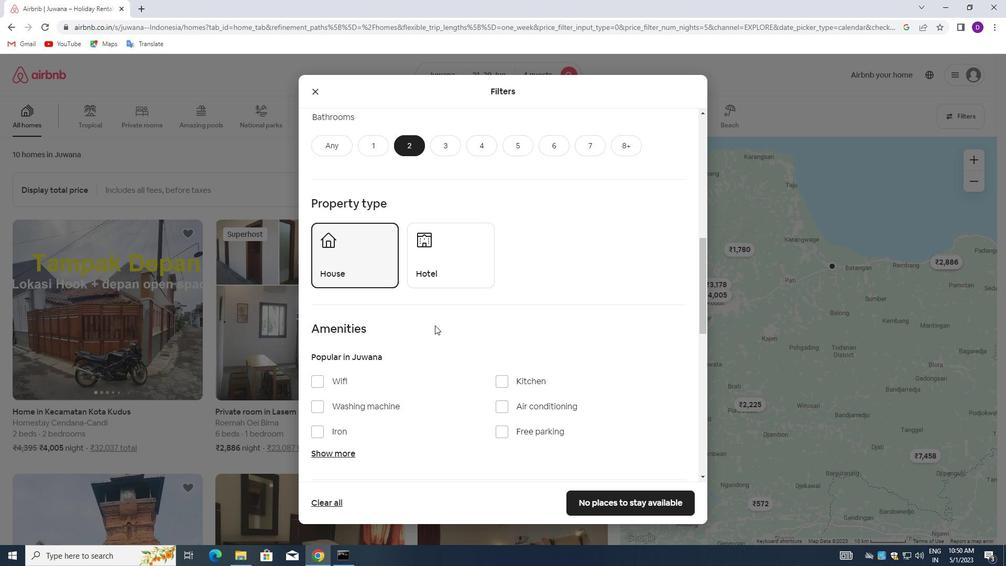 
Action: Mouse moved to (435, 327)
Screenshot: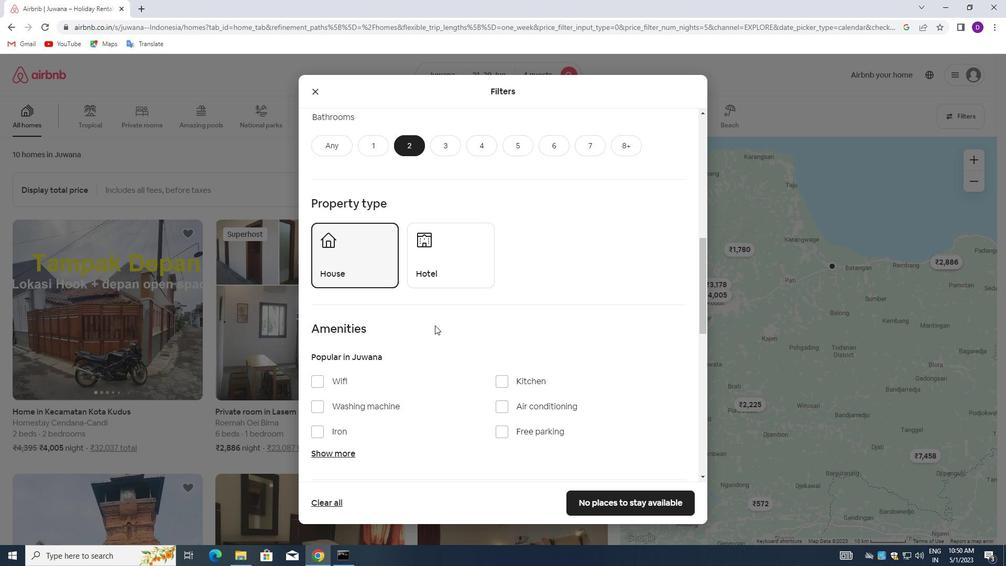 
Action: Mouse scrolled (435, 327) with delta (0, 0)
Screenshot: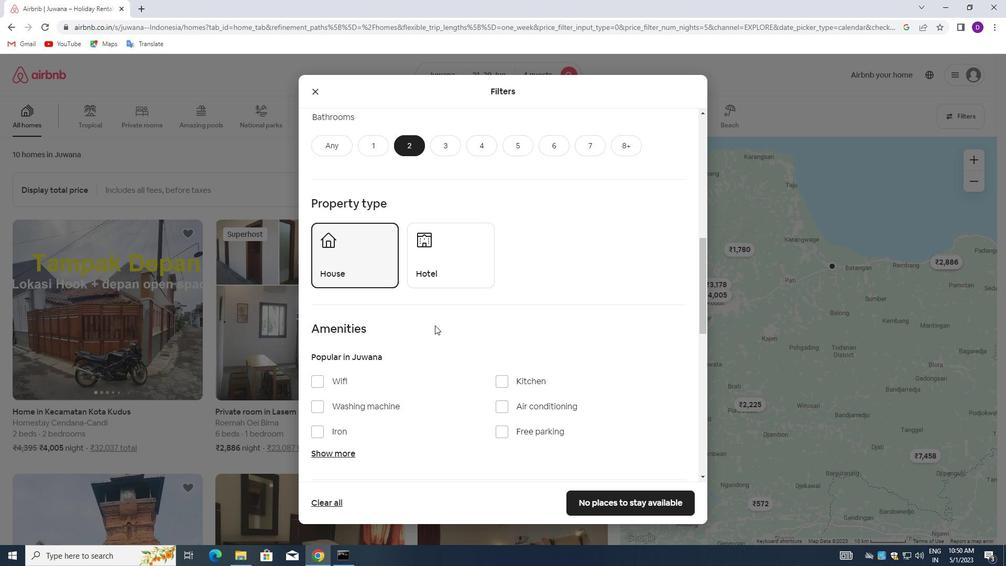 
Action: Mouse moved to (435, 328)
Screenshot: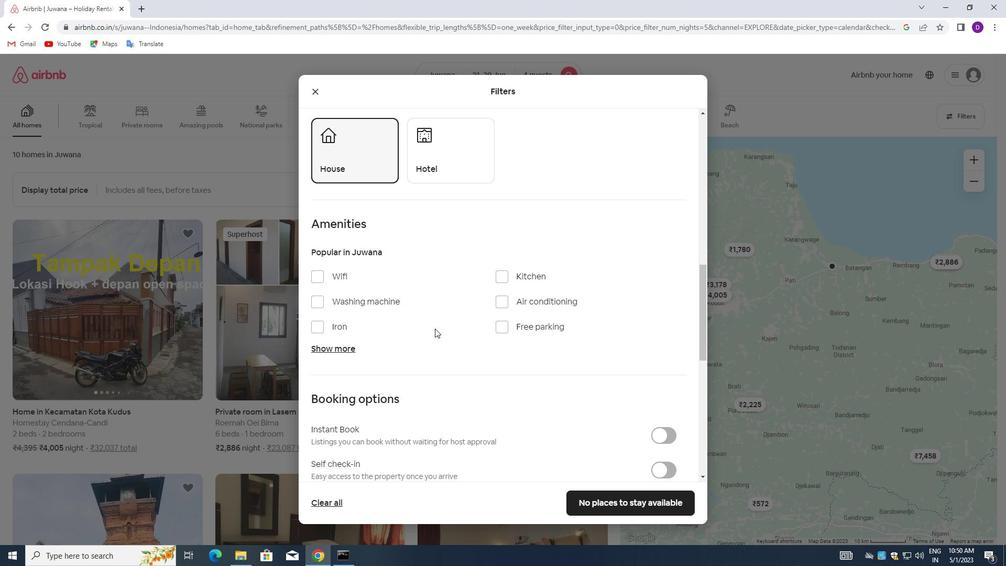 
Action: Mouse scrolled (435, 328) with delta (0, 0)
Screenshot: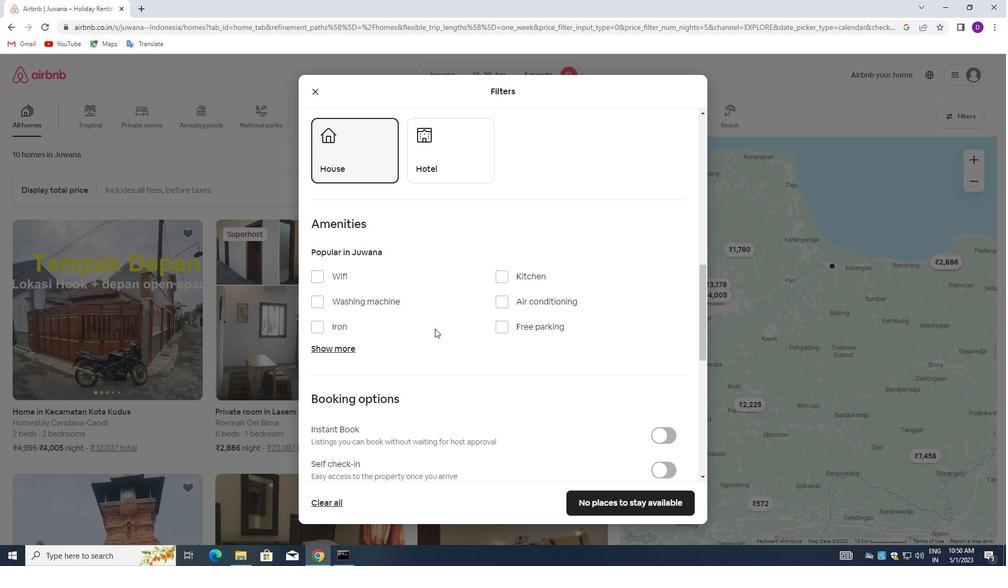 
Action: Mouse scrolled (435, 328) with delta (0, 0)
Screenshot: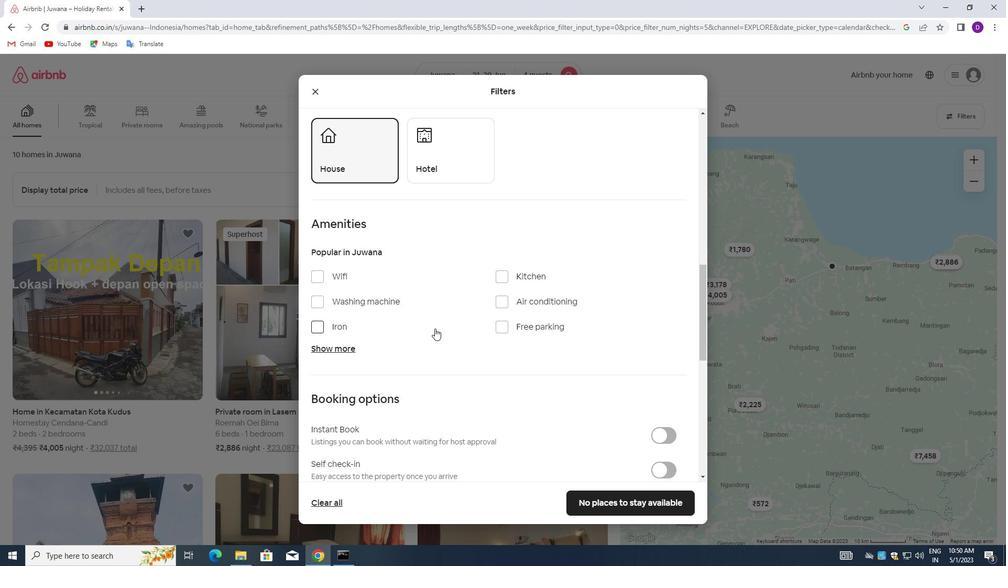 
Action: Mouse moved to (671, 365)
Screenshot: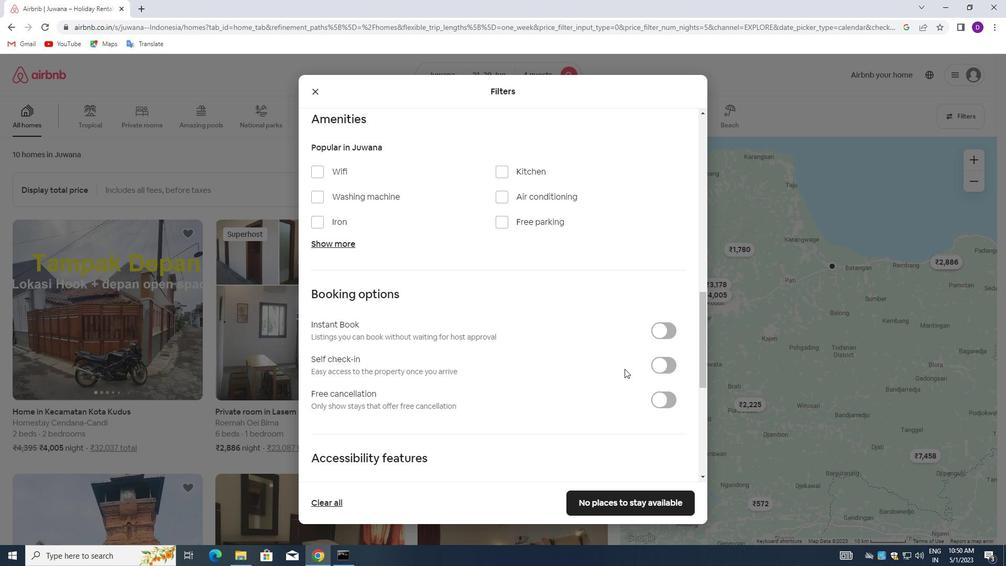 
Action: Mouse pressed left at (671, 365)
Screenshot: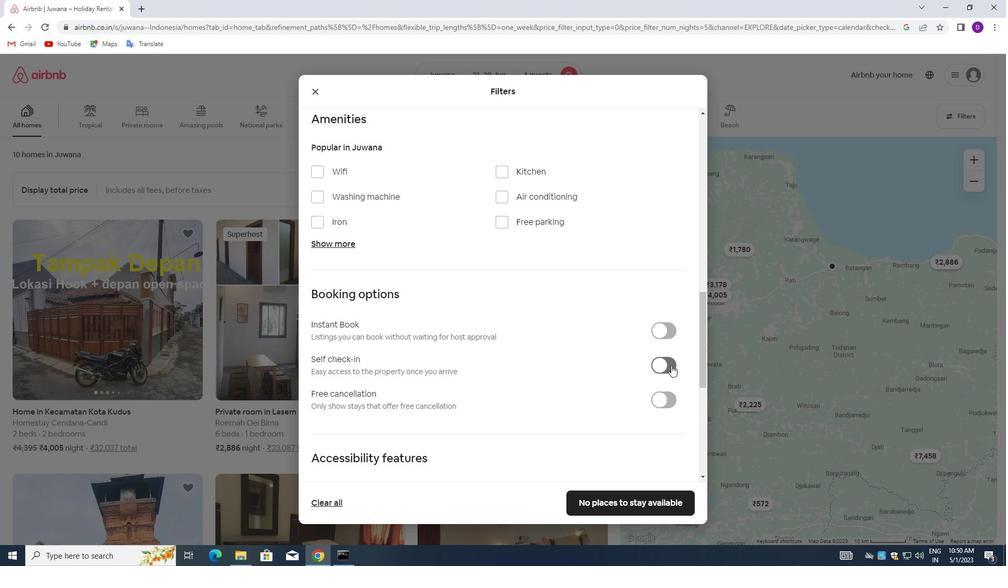 
Action: Mouse moved to (461, 350)
Screenshot: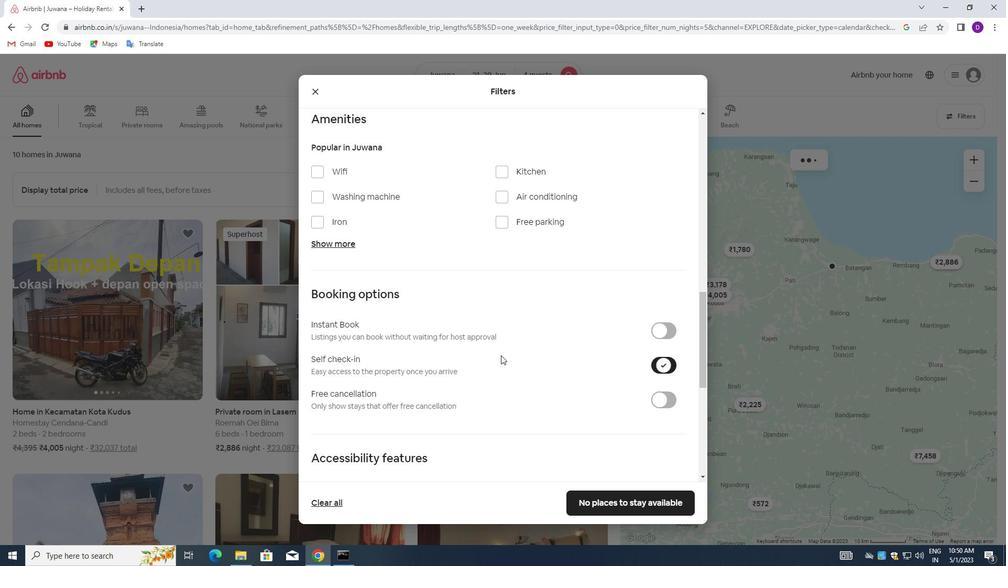 
Action: Mouse scrolled (461, 350) with delta (0, 0)
Screenshot: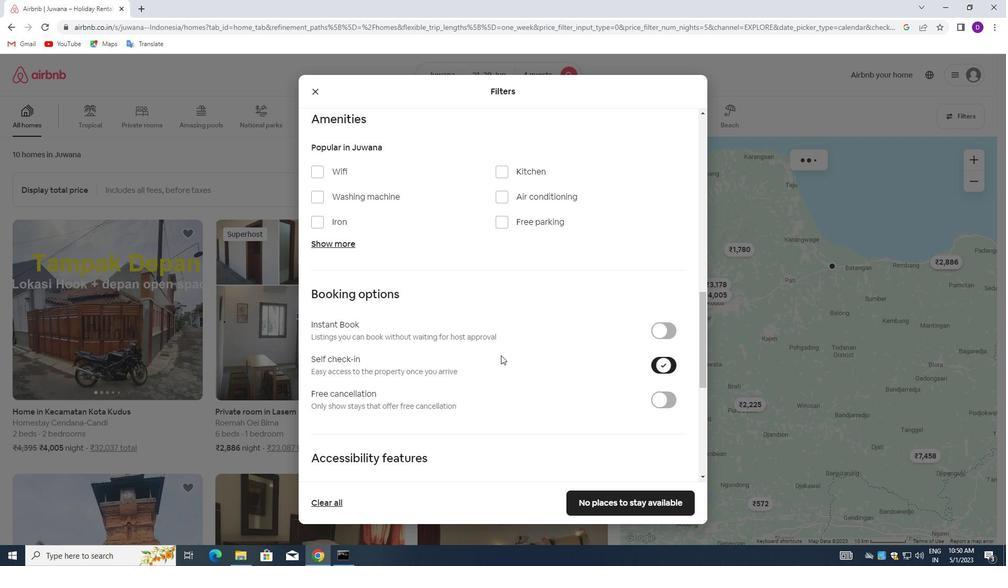 
Action: Mouse moved to (460, 350)
Screenshot: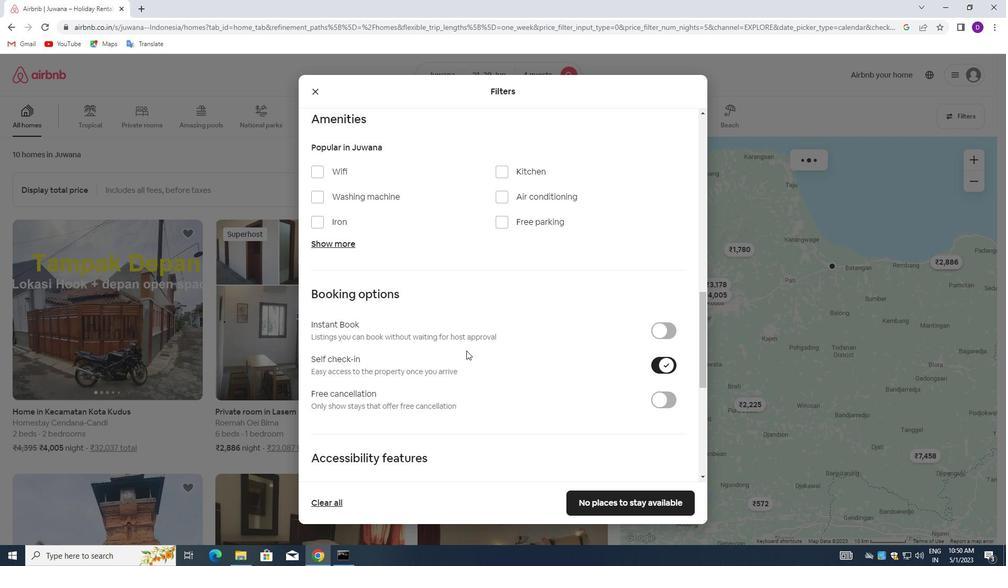 
Action: Mouse scrolled (460, 350) with delta (0, 0)
Screenshot: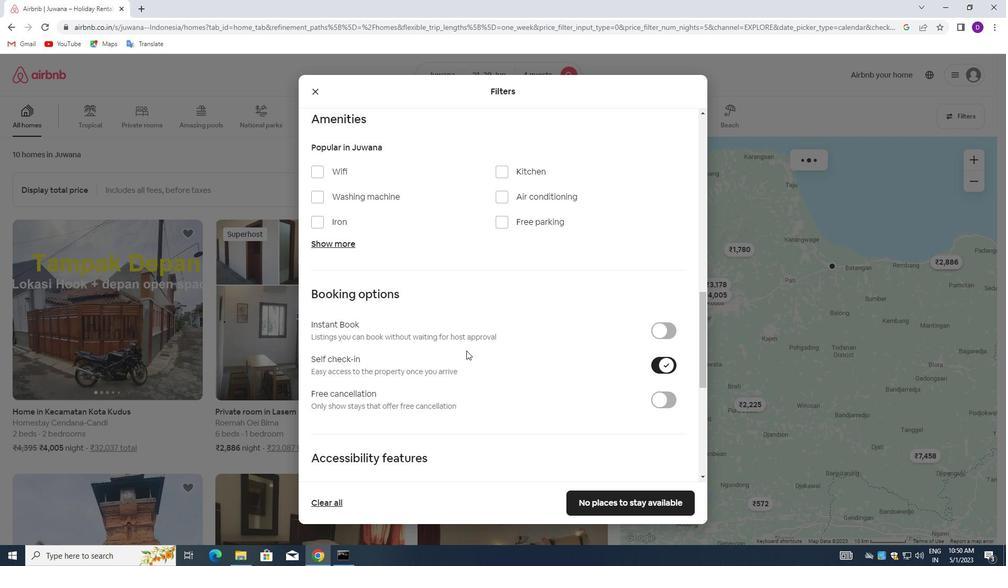 
Action: Mouse moved to (459, 350)
Screenshot: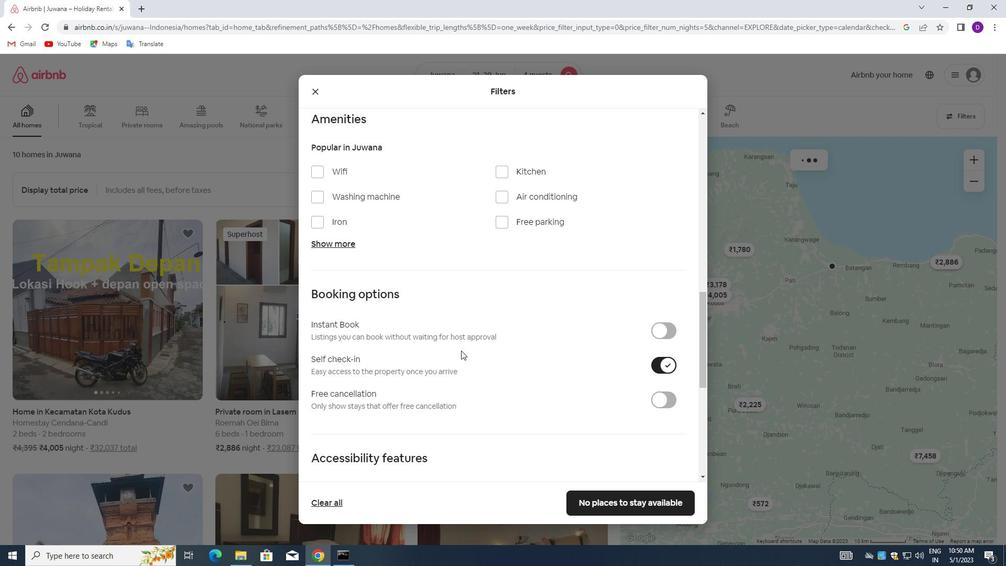 
Action: Mouse scrolled (459, 350) with delta (0, 0)
Screenshot: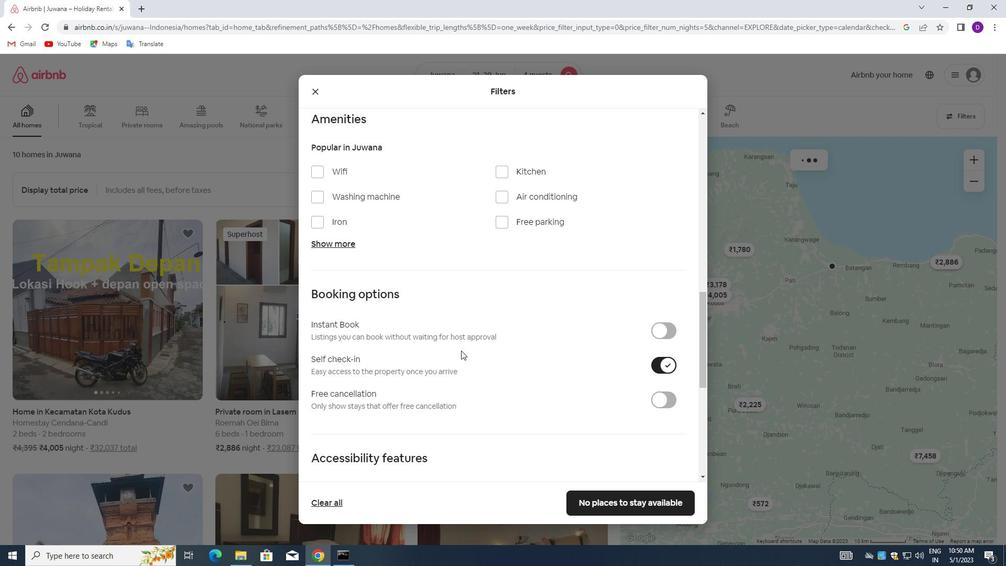 
Action: Mouse moved to (458, 350)
Screenshot: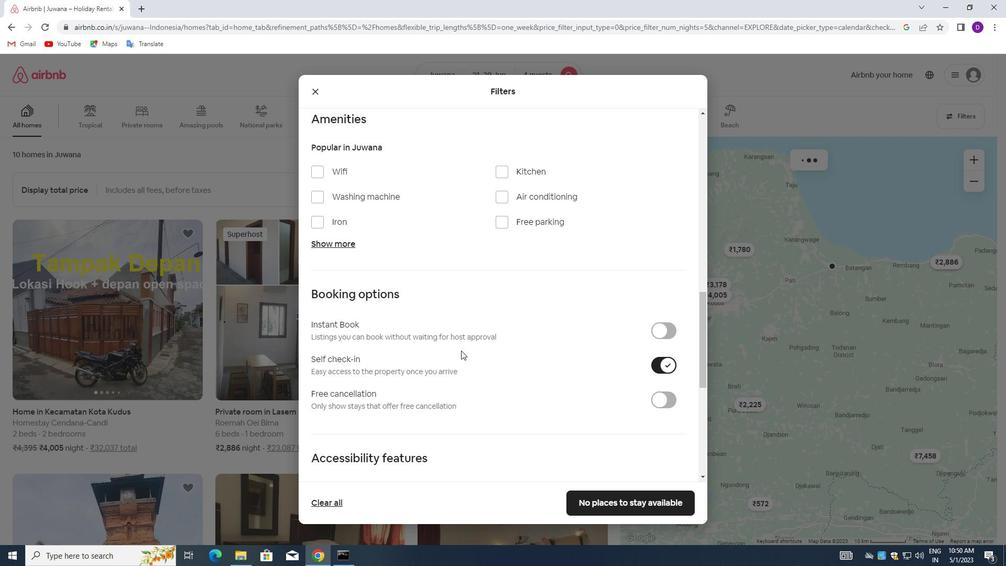 
Action: Mouse scrolled (458, 350) with delta (0, 0)
Screenshot: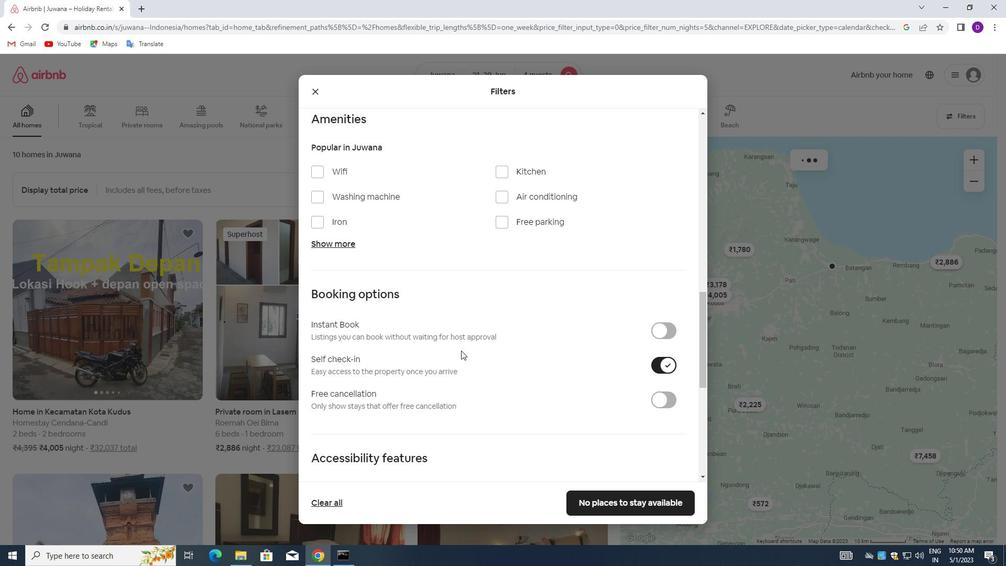 
Action: Mouse moved to (457, 351)
Screenshot: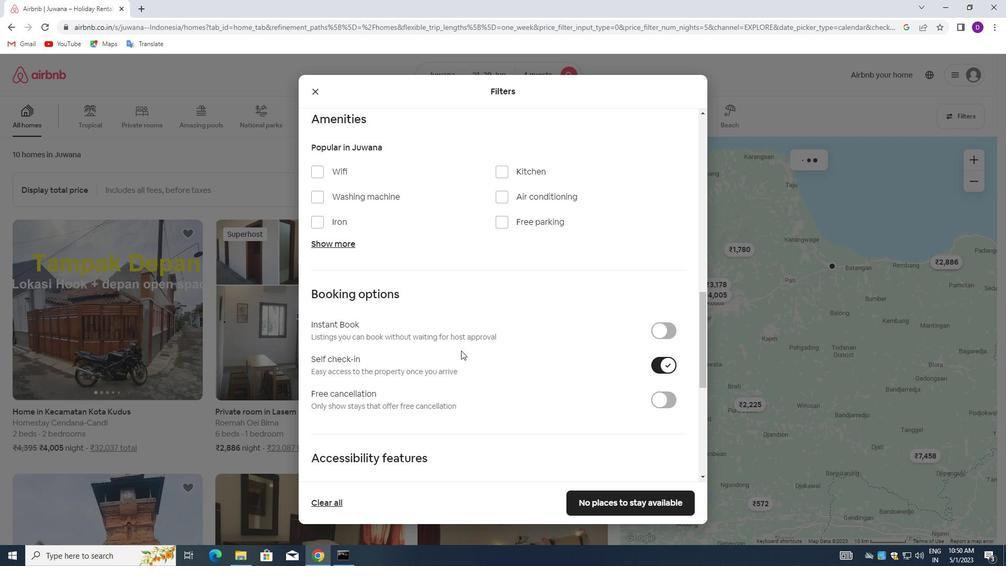 
Action: Mouse scrolled (457, 351) with delta (0, 0)
Screenshot: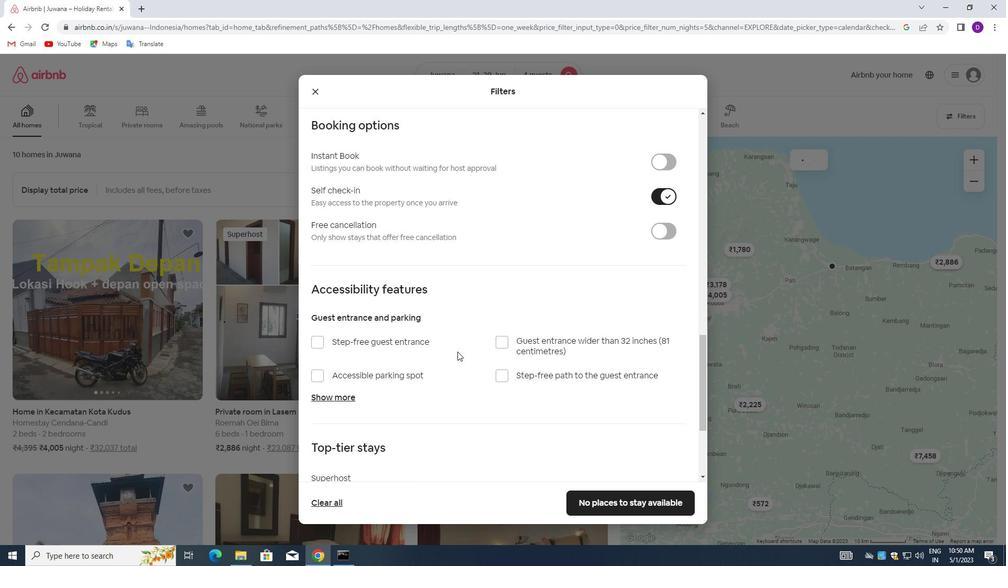 
Action: Mouse scrolled (457, 351) with delta (0, 0)
Screenshot: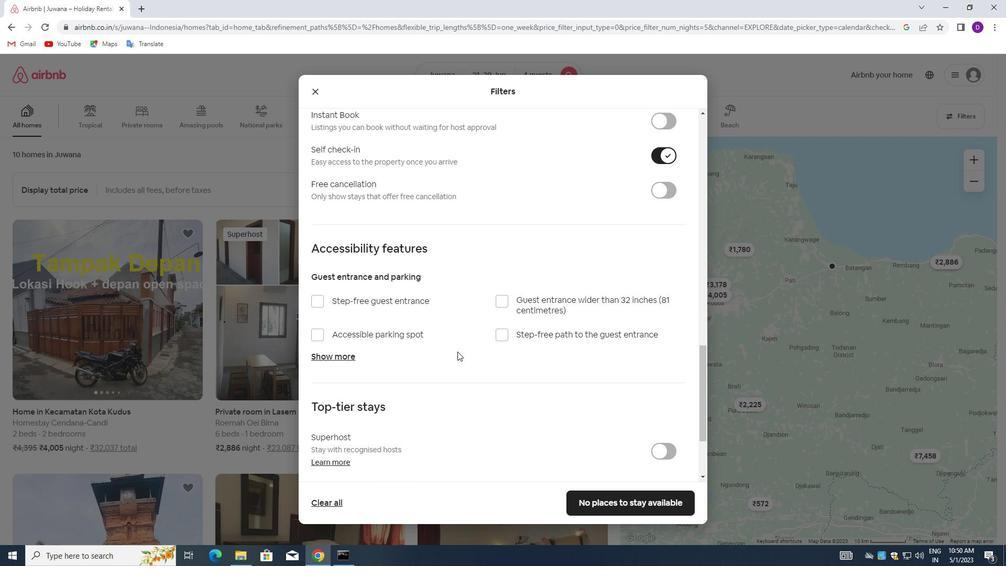 
Action: Mouse scrolled (457, 351) with delta (0, 0)
Screenshot: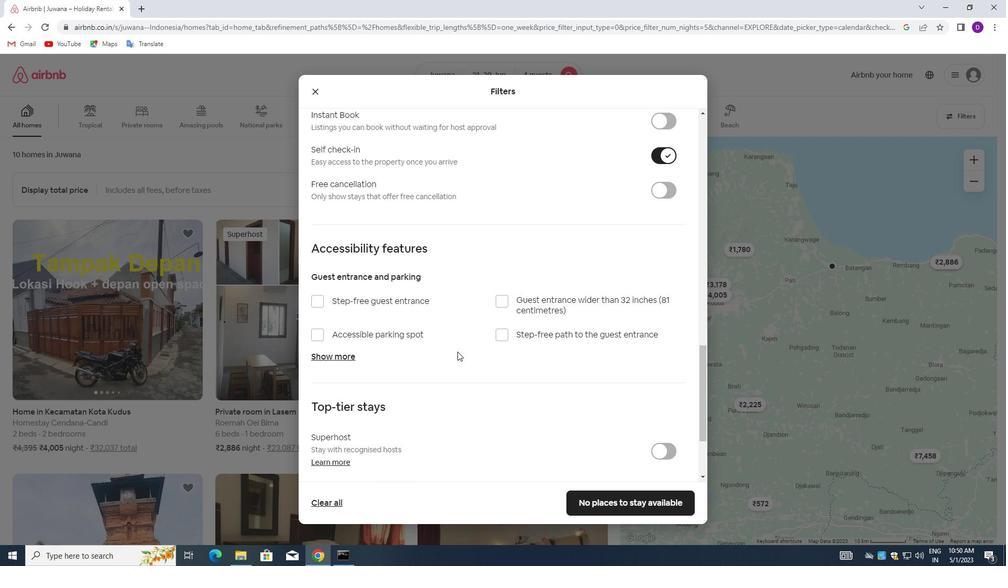
Action: Mouse scrolled (457, 351) with delta (0, 0)
Screenshot: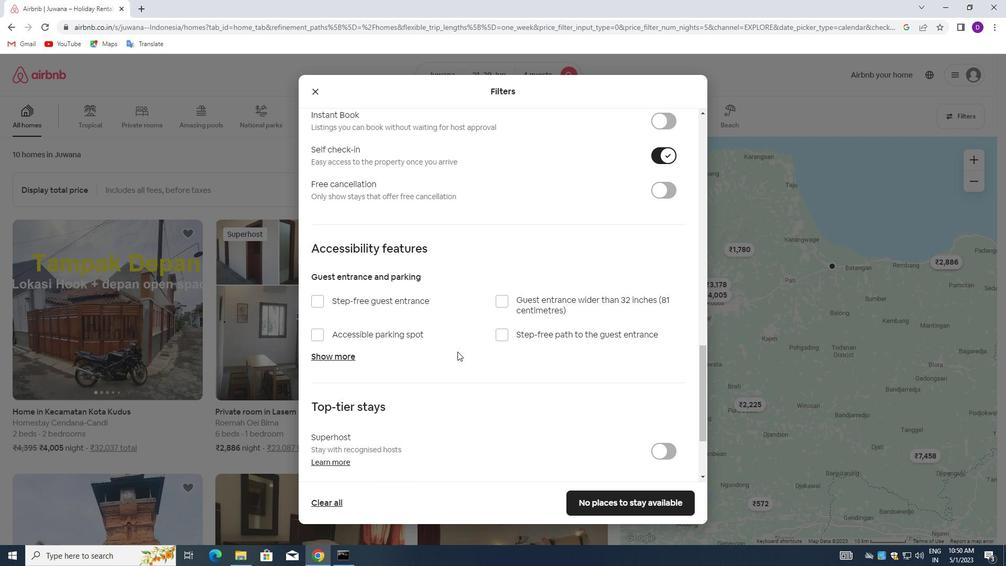 
Action: Mouse scrolled (457, 351) with delta (0, 0)
Screenshot: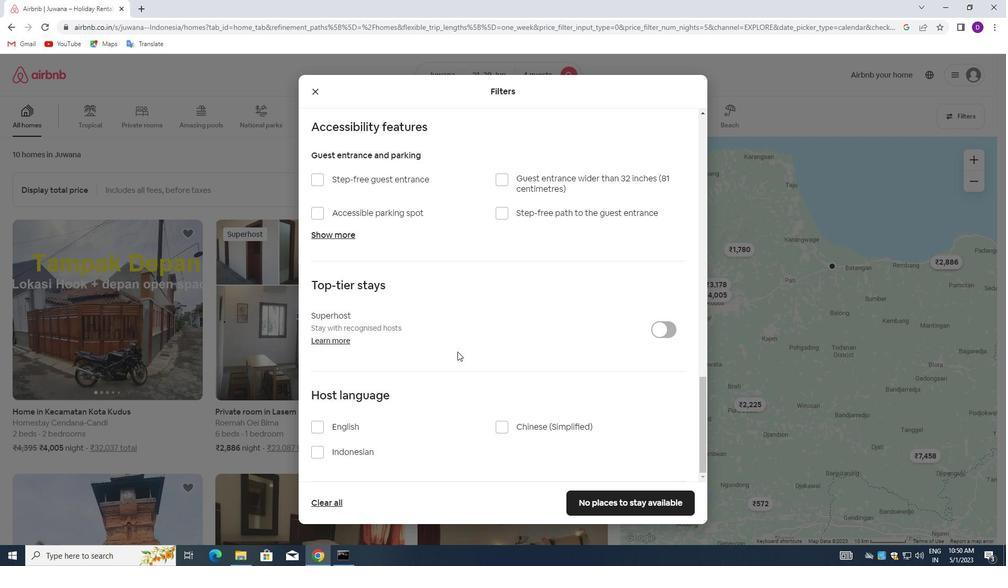 
Action: Mouse scrolled (457, 351) with delta (0, 0)
Screenshot: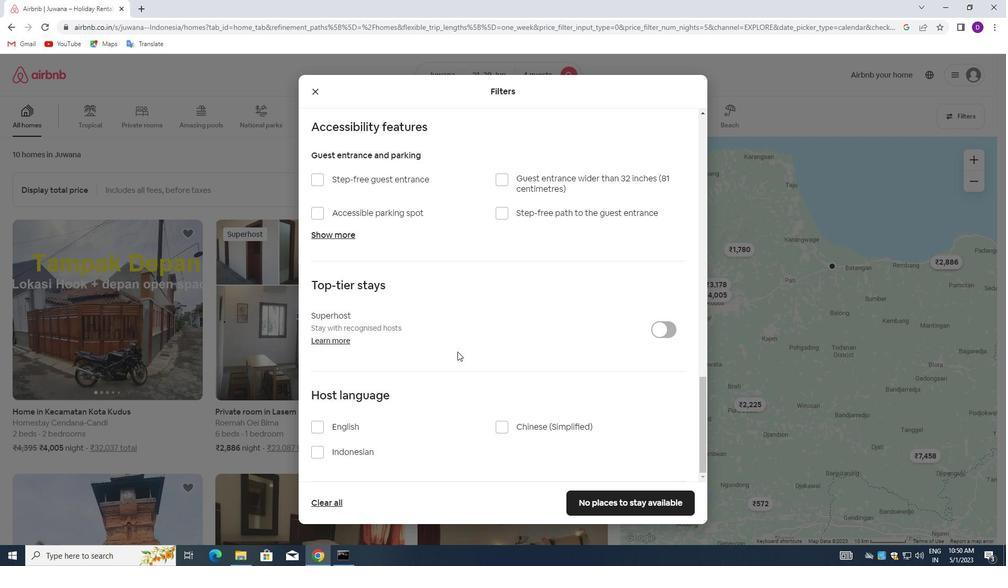 
Action: Mouse scrolled (457, 351) with delta (0, 0)
Screenshot: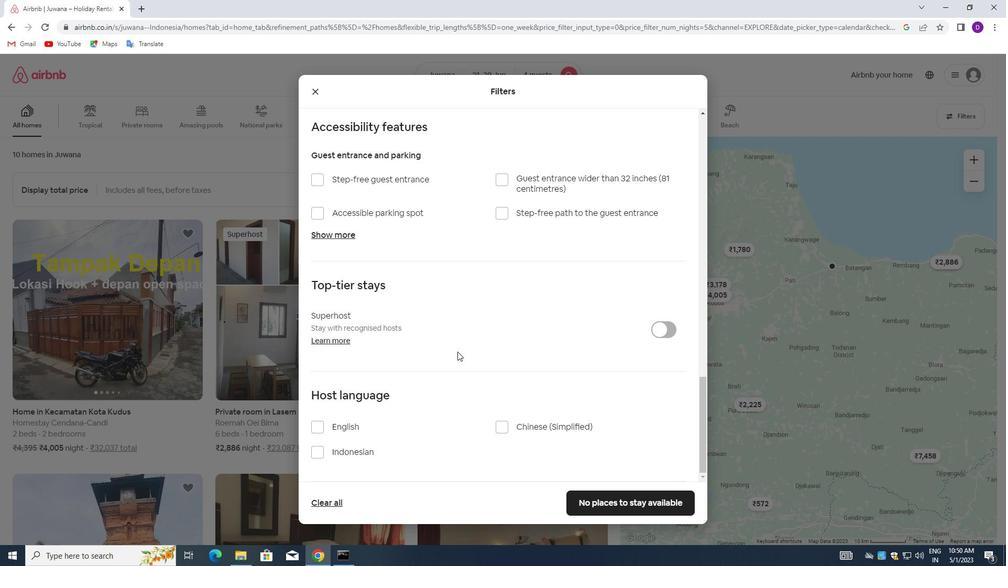 
Action: Mouse moved to (323, 423)
Screenshot: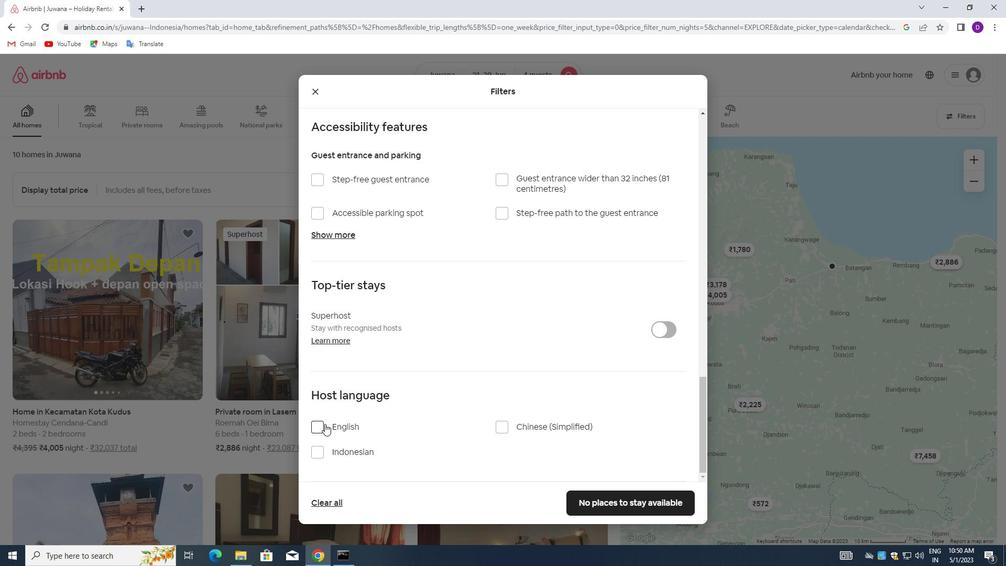 
Action: Mouse pressed left at (323, 423)
Screenshot: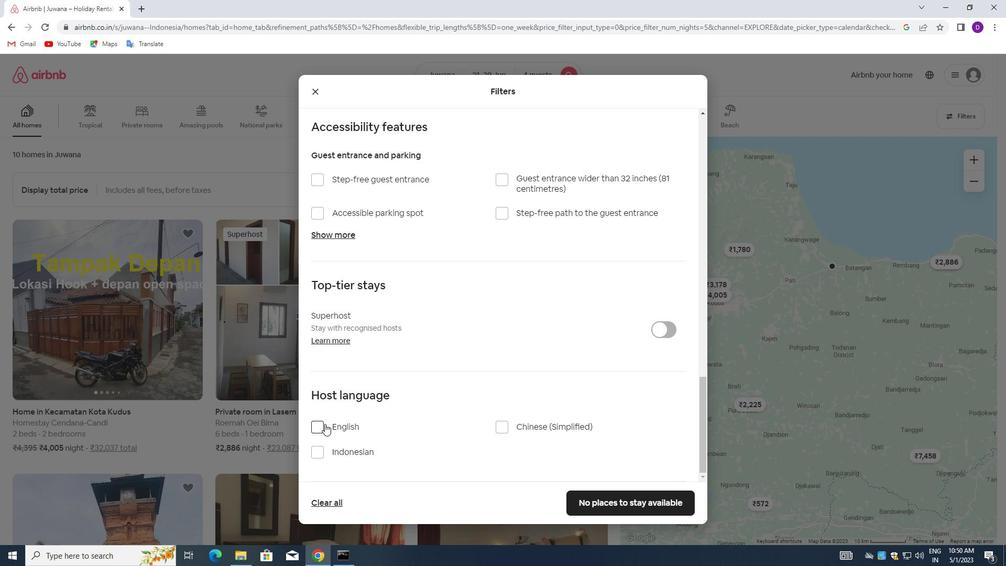 
Action: Mouse moved to (599, 499)
Screenshot: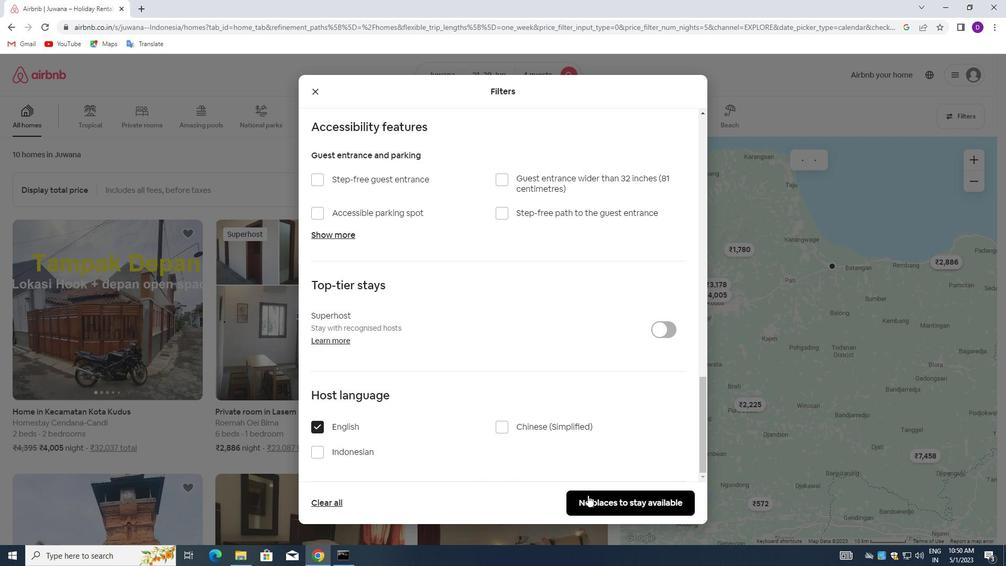 
Action: Mouse pressed left at (599, 499)
Screenshot: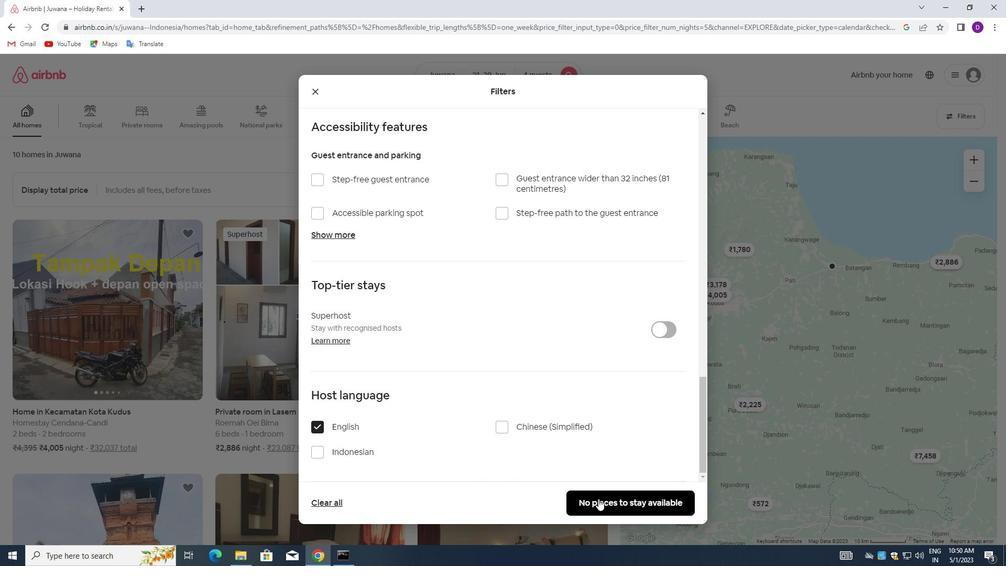 
